 Task: Look for space in Guamúchil, Mexico from 2nd September, 2023 to 5th September, 2023 for 1 adult in price range Rs.5000 to Rs.10000. Place can be private room with 1  bedroom having 1 bed and 1 bathroom. Property type can be house, flat, guest house, hotel. Booking option can be shelf check-in. Required host language is English.
Action: Mouse moved to (510, 131)
Screenshot: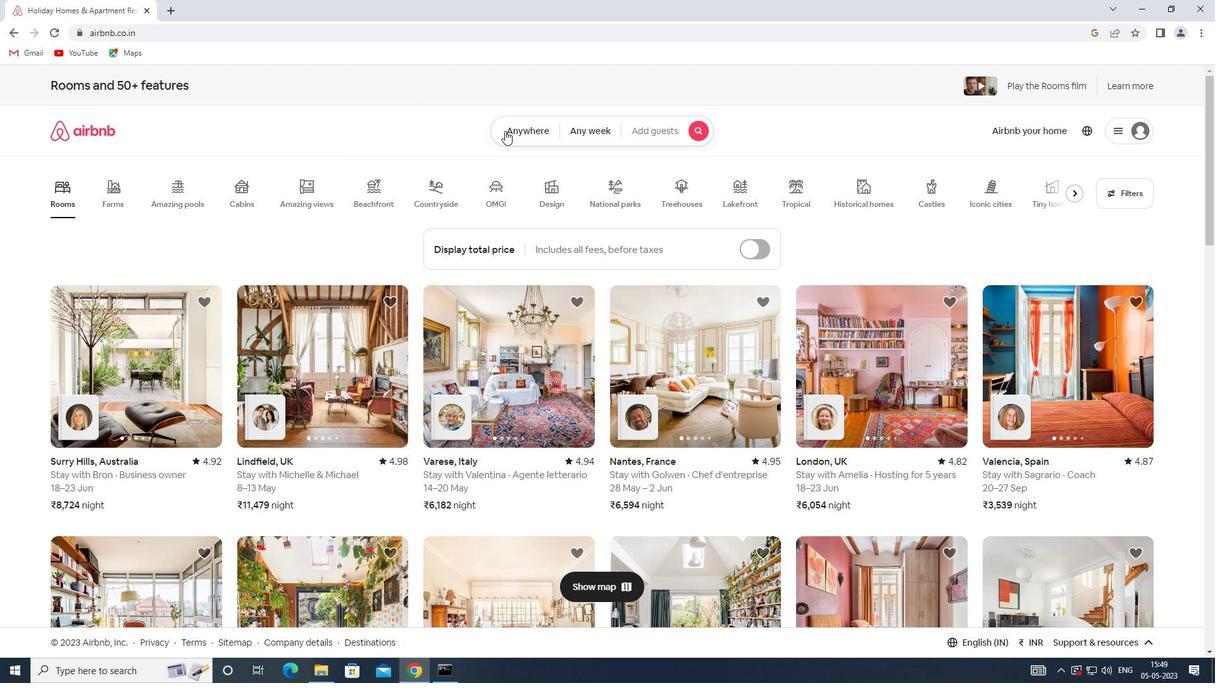 
Action: Mouse pressed left at (510, 131)
Screenshot: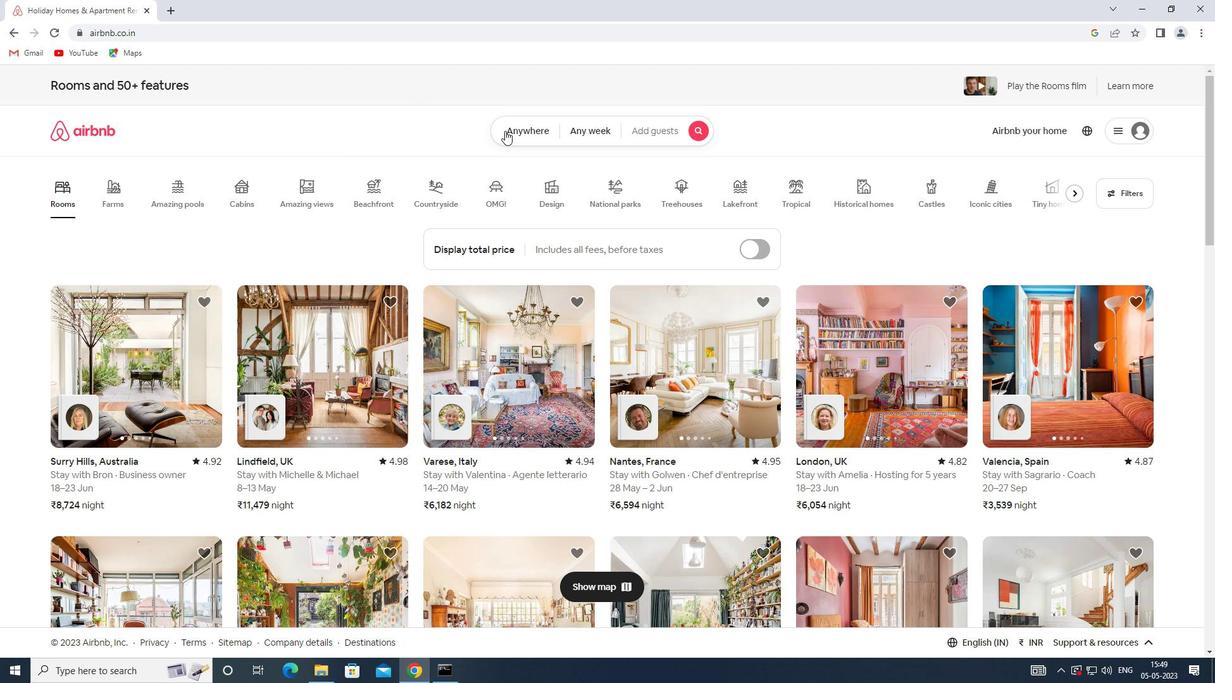 
Action: Mouse moved to (411, 177)
Screenshot: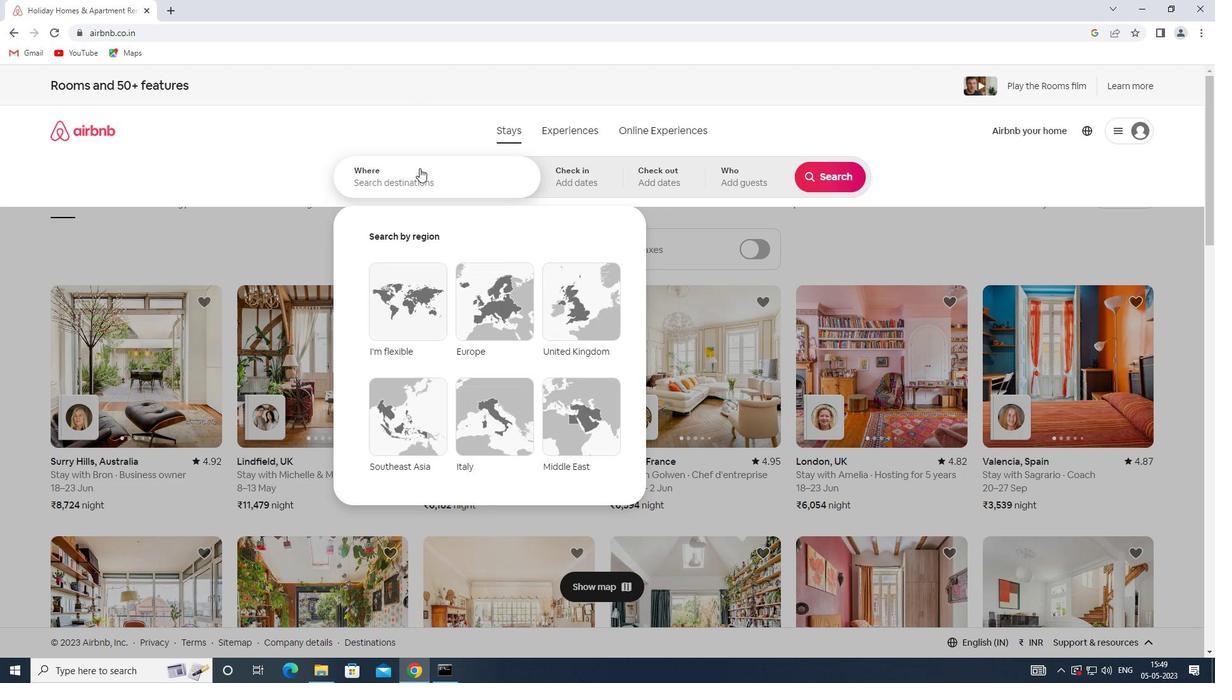 
Action: Mouse pressed left at (411, 177)
Screenshot: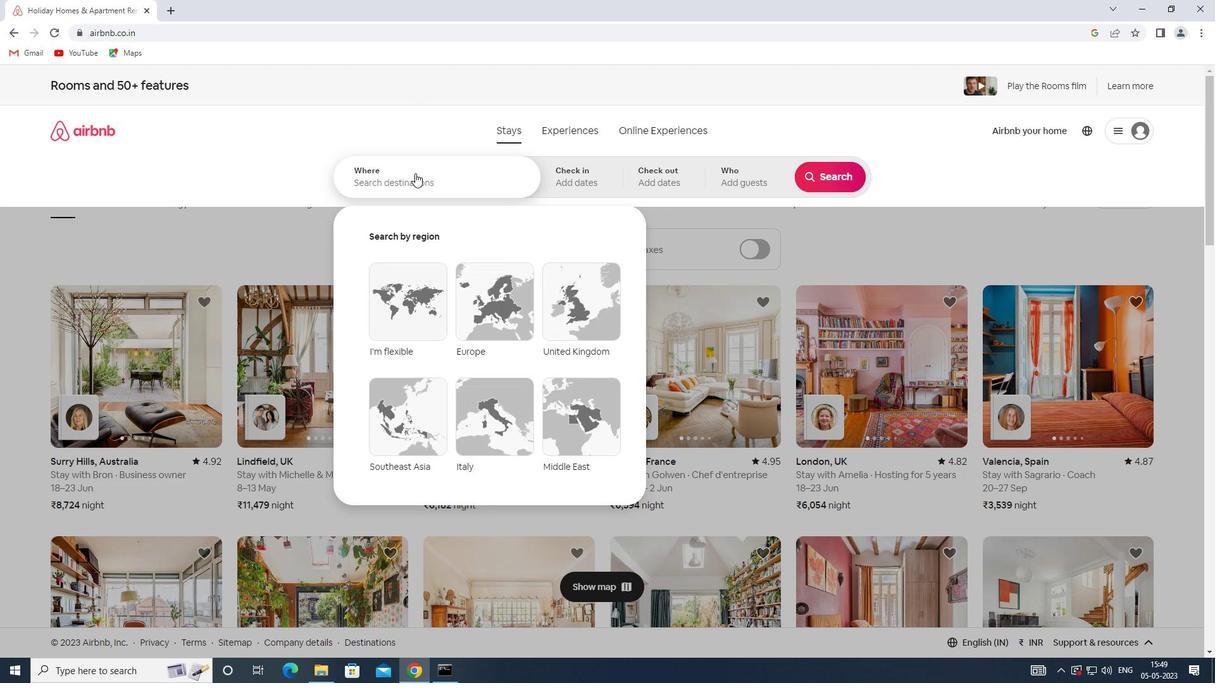 
Action: Key pressed <Key.shift><Key.shift><Key.shift><Key.shift><Key.shift><Key.shift><Key.shift><Key.shift><Key.shift><Key.shift><Key.shift><Key.shift><Key.shift><Key.shift><Key.shift><Key.shift>SPACE<Key.space>IN<Key.space><Key.shift><Key.shift><Key.shift><Key.shift><Key.shift><Key.shift><Key.shift><Key.shift><Key.shift><Key.shift><Key.shift><Key.shift><Key.shift><Key.shift><Key.shift><Key.shift><Key.shift><Key.shift><Key.shift><Key.shift><Key.shift>GUAMUCHIL,<Key.shift>MEXICO
Screenshot: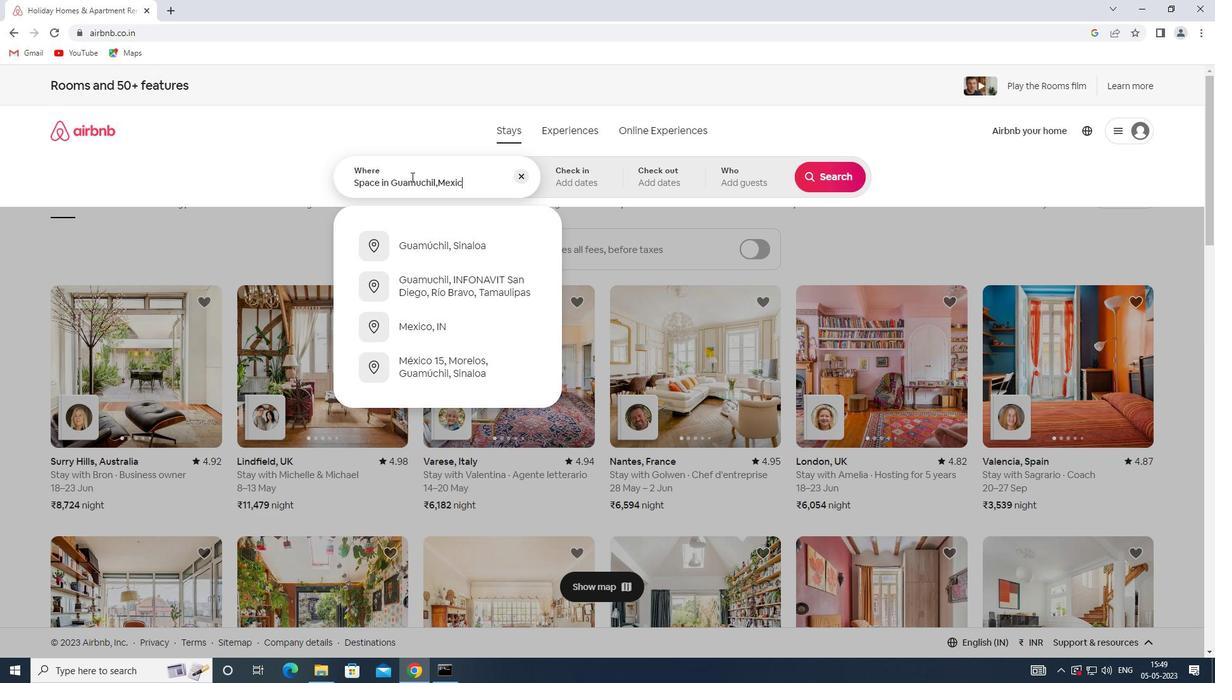 
Action: Mouse moved to (584, 177)
Screenshot: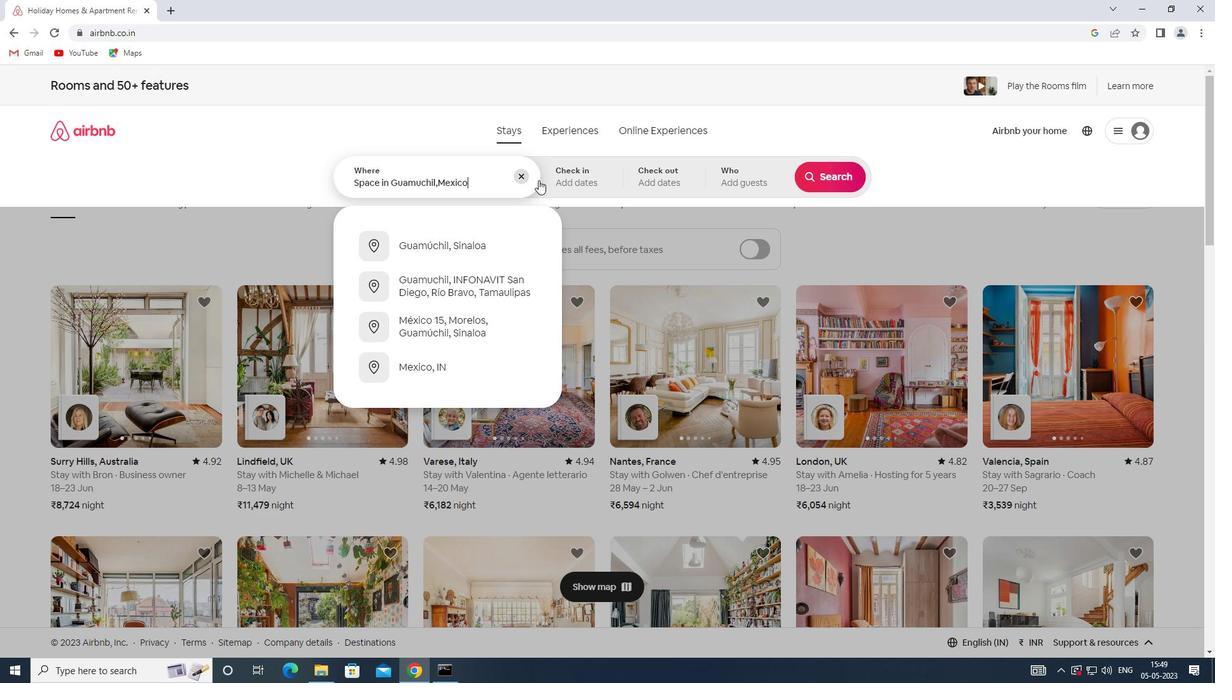 
Action: Mouse pressed left at (584, 177)
Screenshot: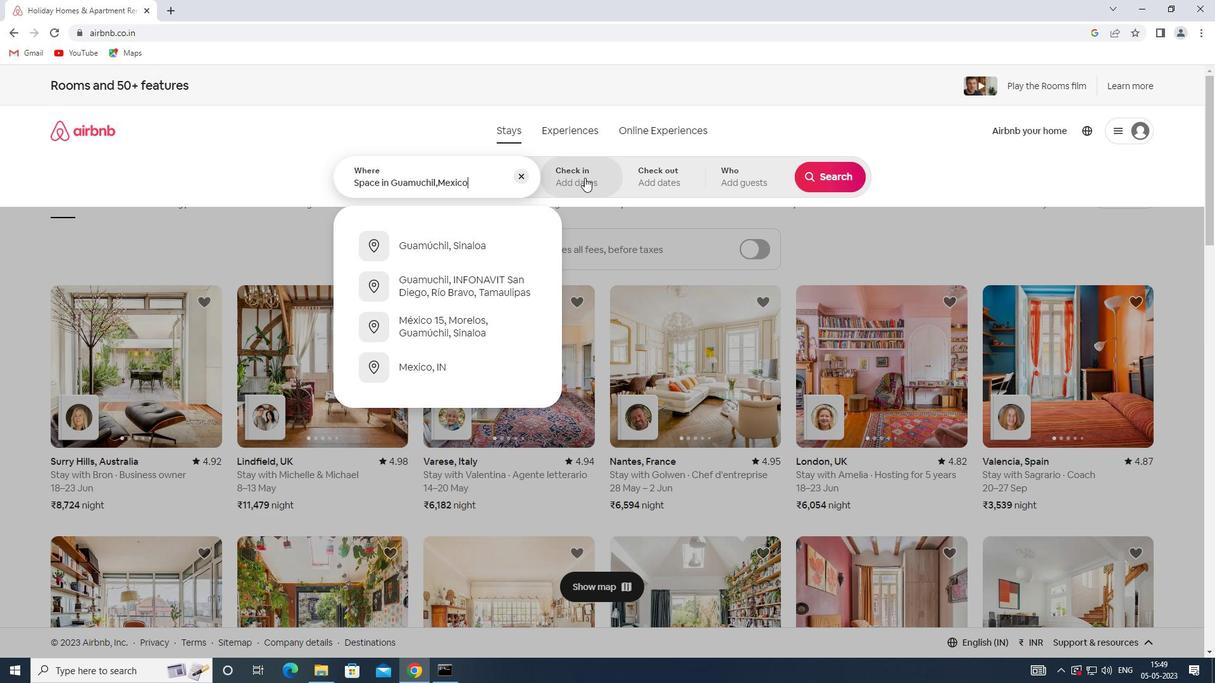 
Action: Mouse moved to (820, 279)
Screenshot: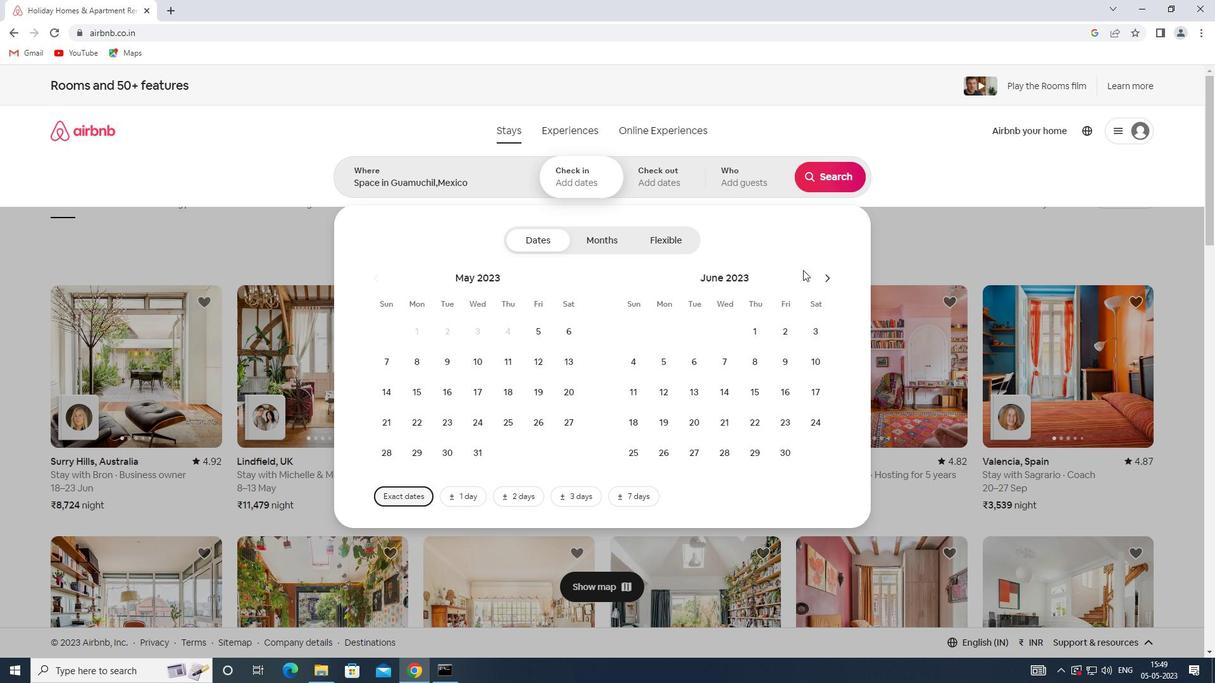 
Action: Mouse pressed left at (820, 279)
Screenshot: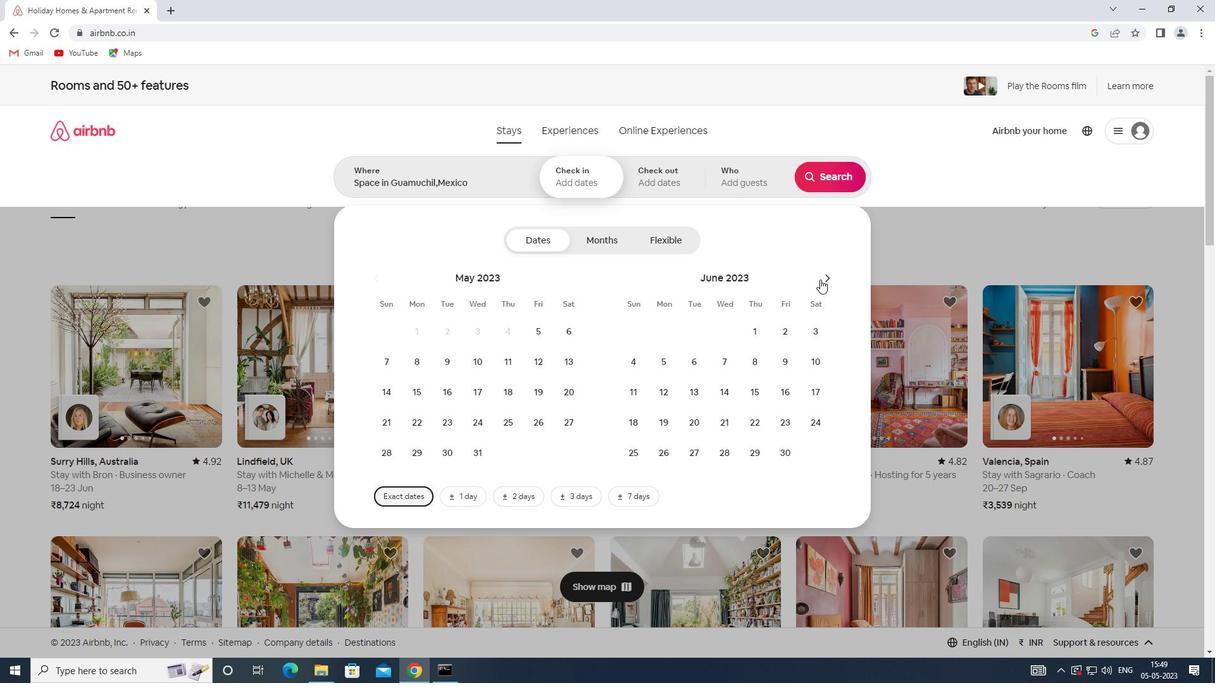 
Action: Mouse moved to (821, 279)
Screenshot: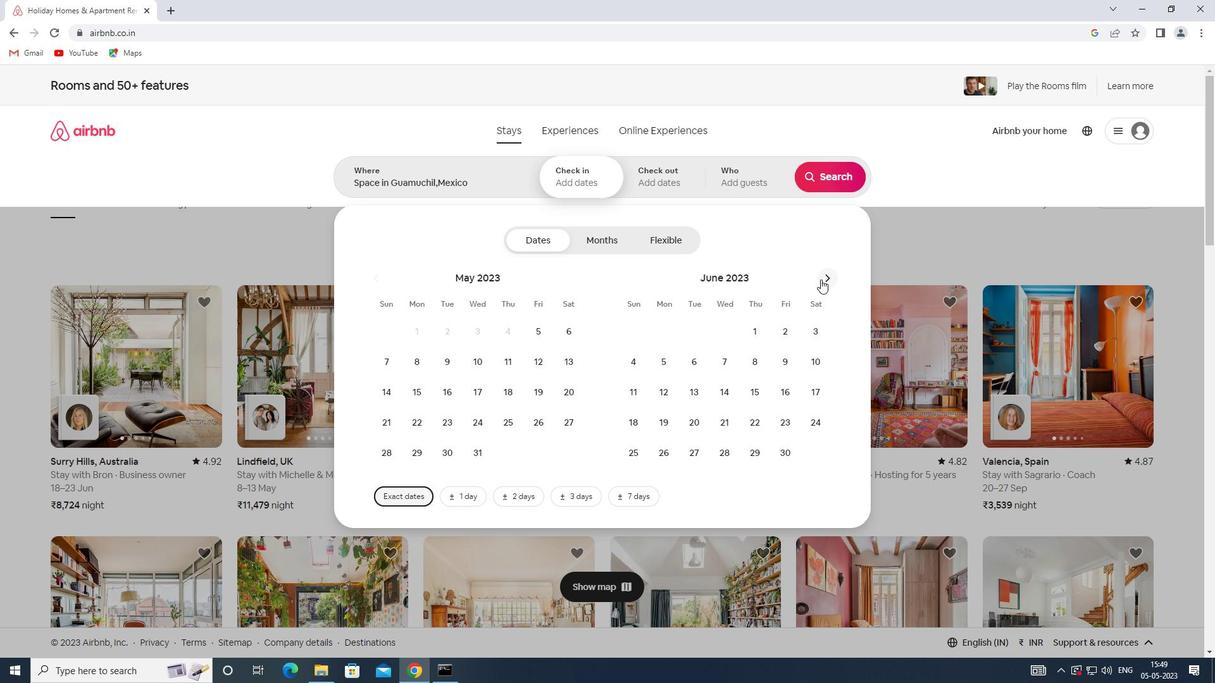 
Action: Mouse pressed left at (821, 279)
Screenshot: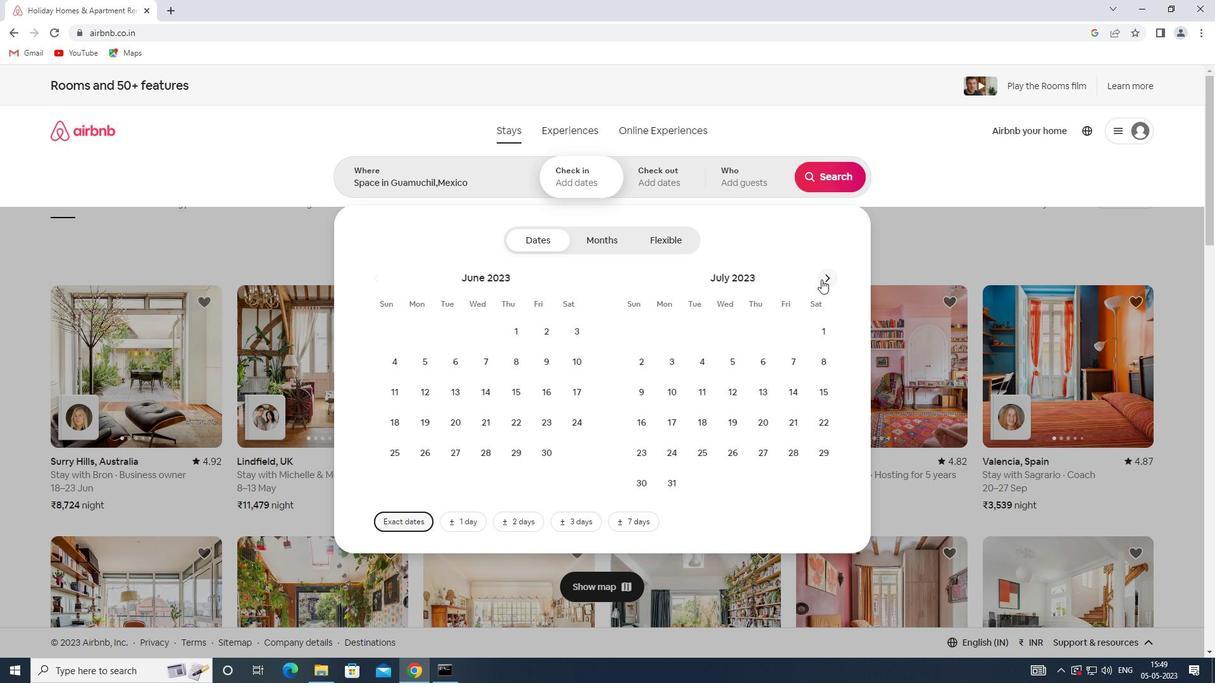 
Action: Mouse pressed left at (821, 279)
Screenshot: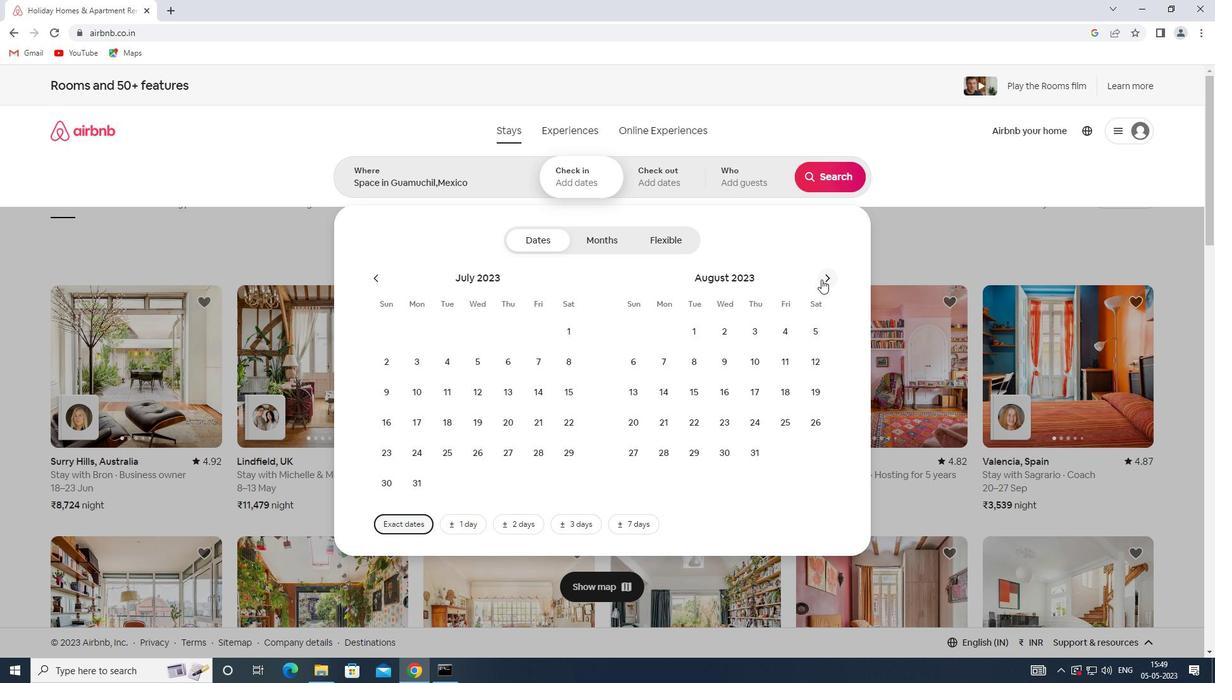 
Action: Mouse moved to (816, 329)
Screenshot: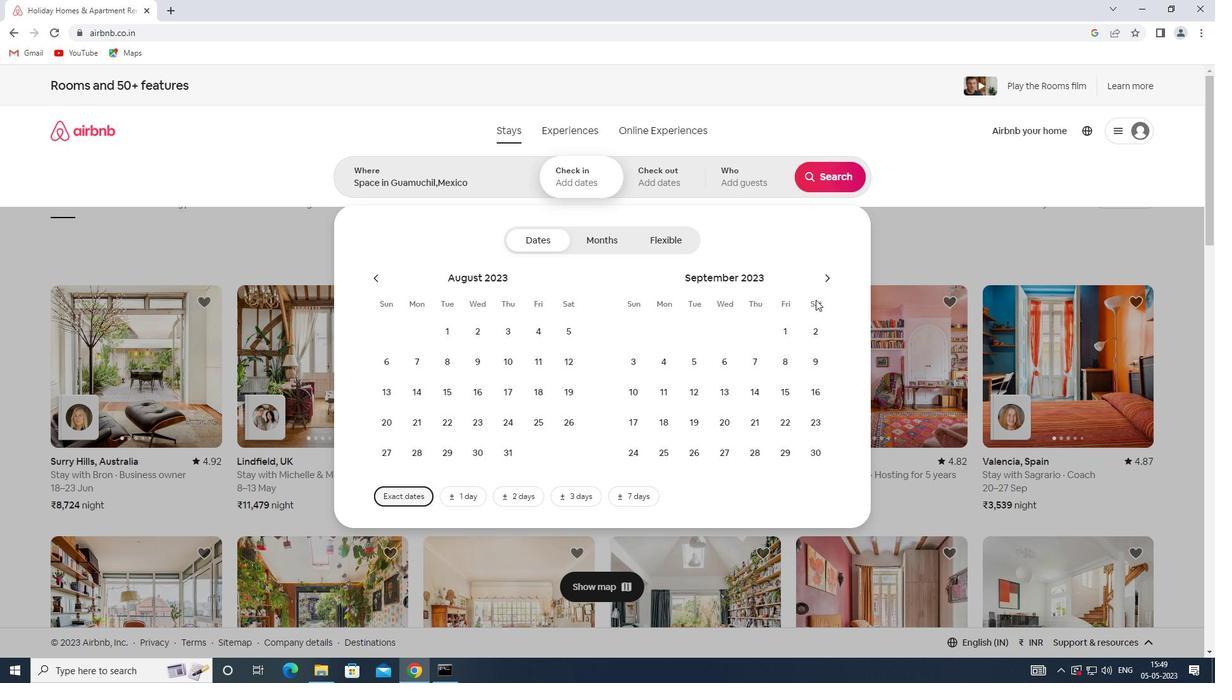
Action: Mouse pressed left at (816, 329)
Screenshot: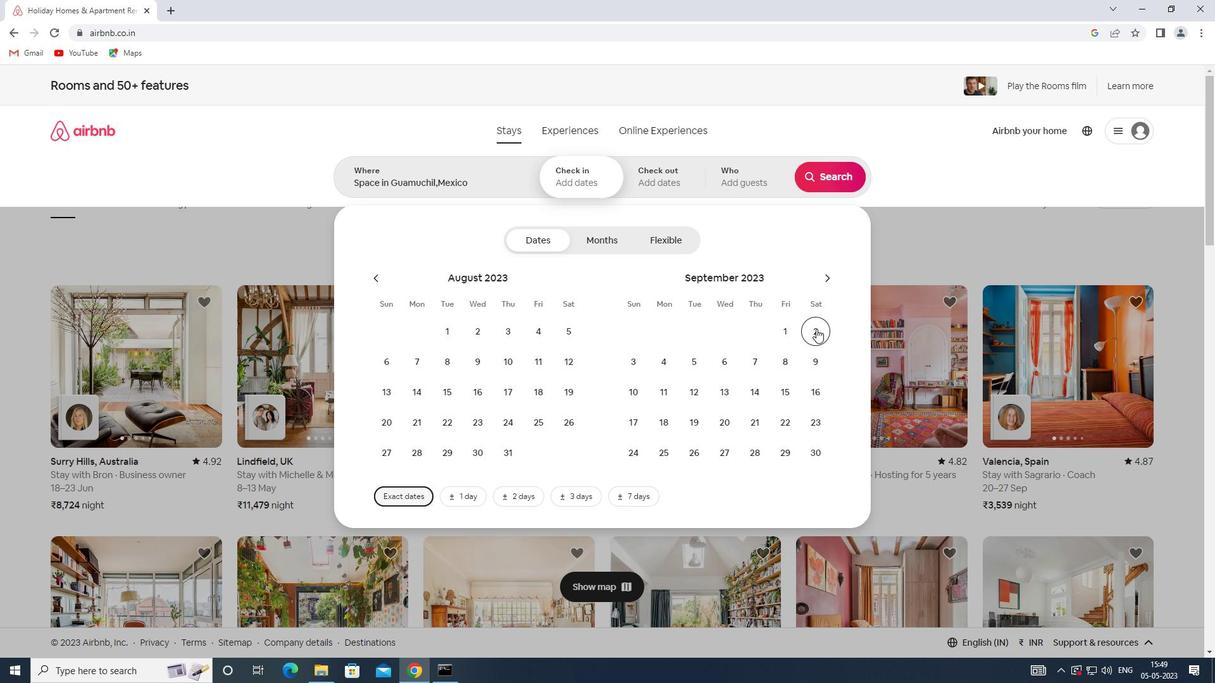 
Action: Mouse moved to (692, 364)
Screenshot: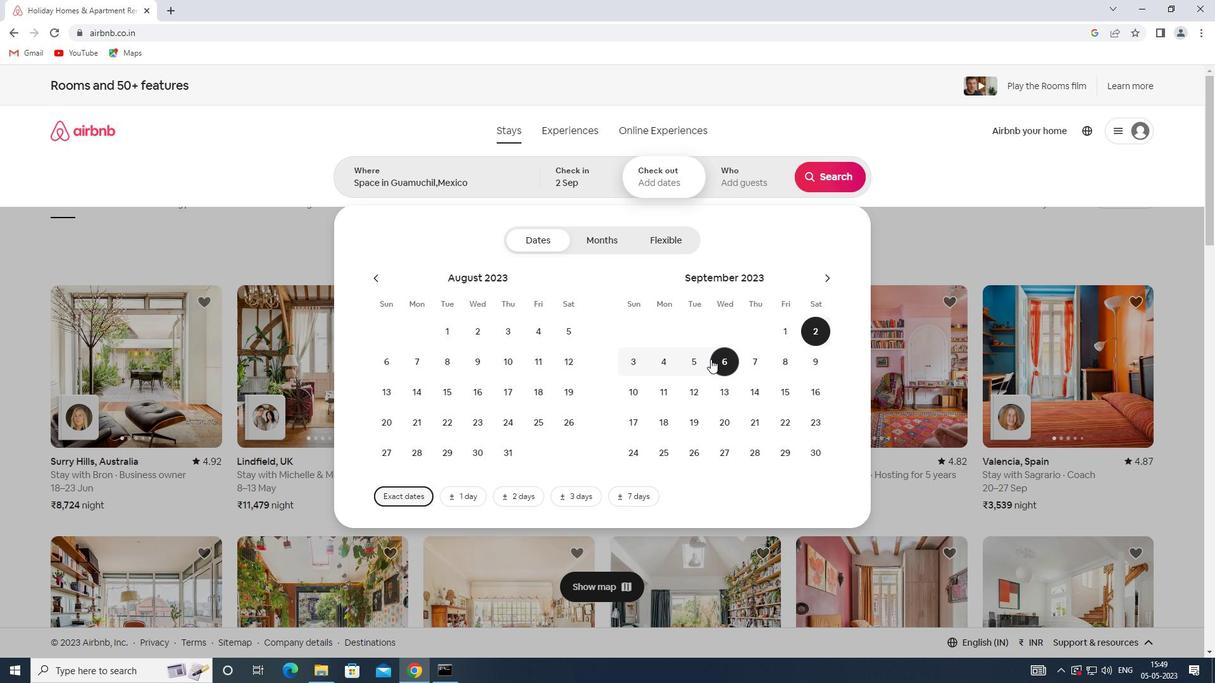 
Action: Mouse pressed left at (692, 364)
Screenshot: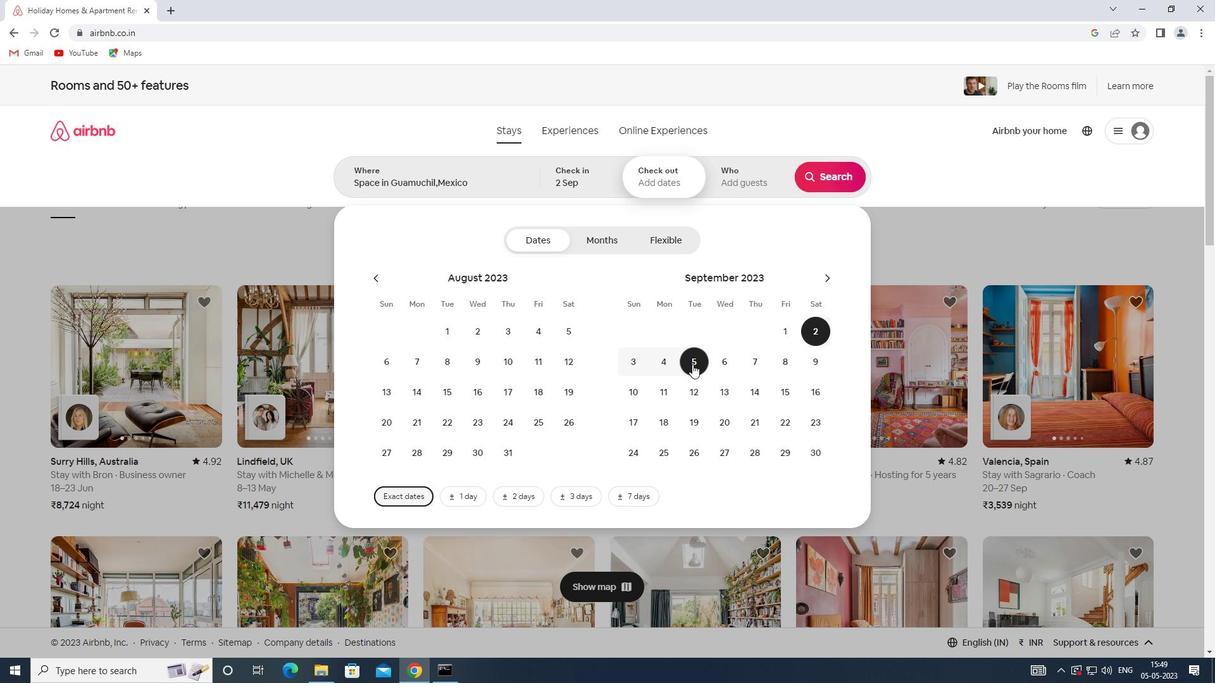 
Action: Mouse moved to (742, 157)
Screenshot: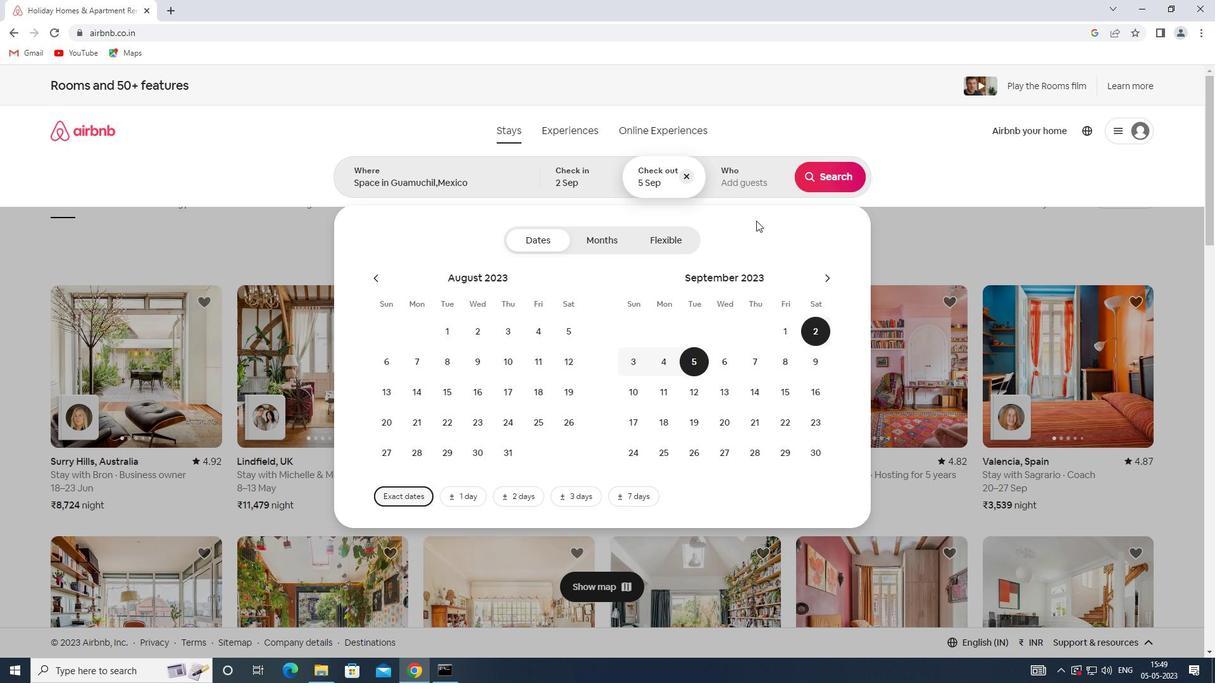 
Action: Mouse pressed left at (742, 157)
Screenshot: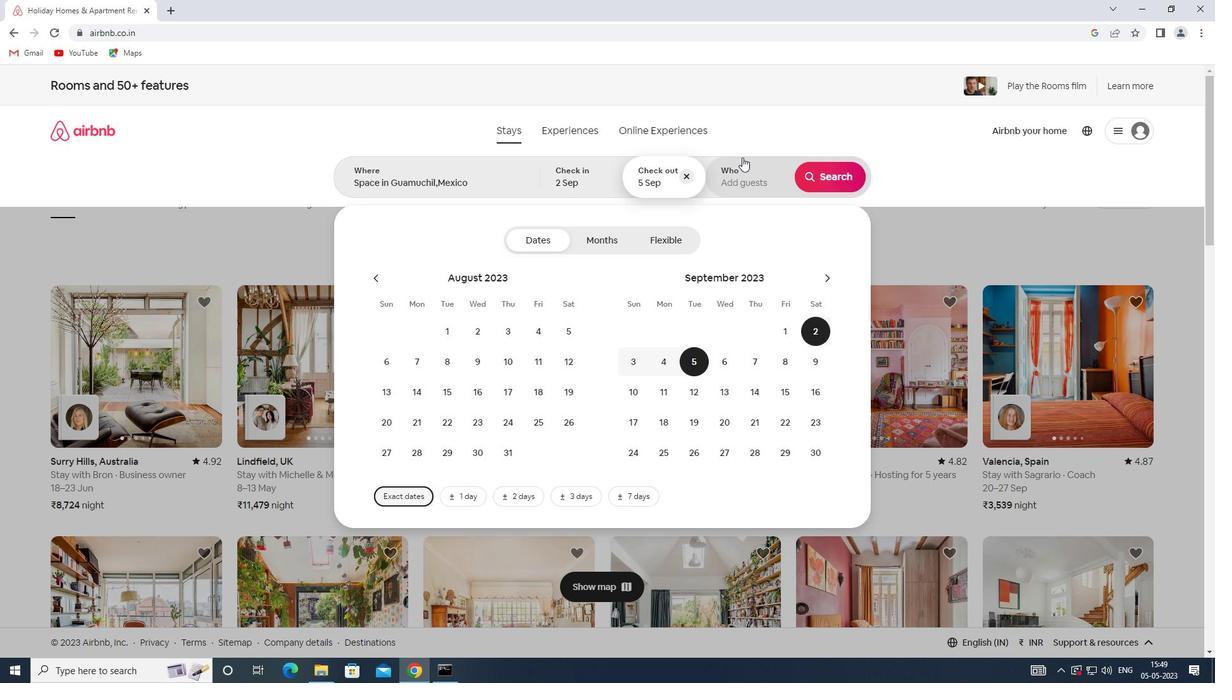 
Action: Mouse moved to (841, 247)
Screenshot: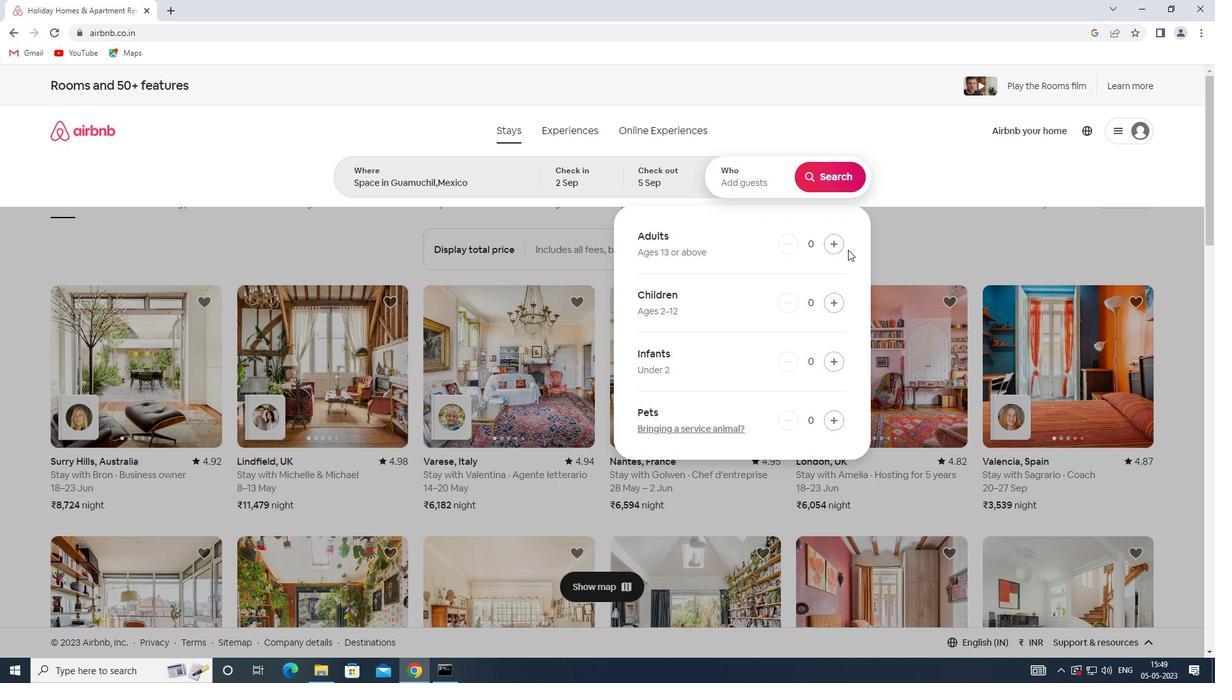 
Action: Mouse pressed left at (841, 247)
Screenshot: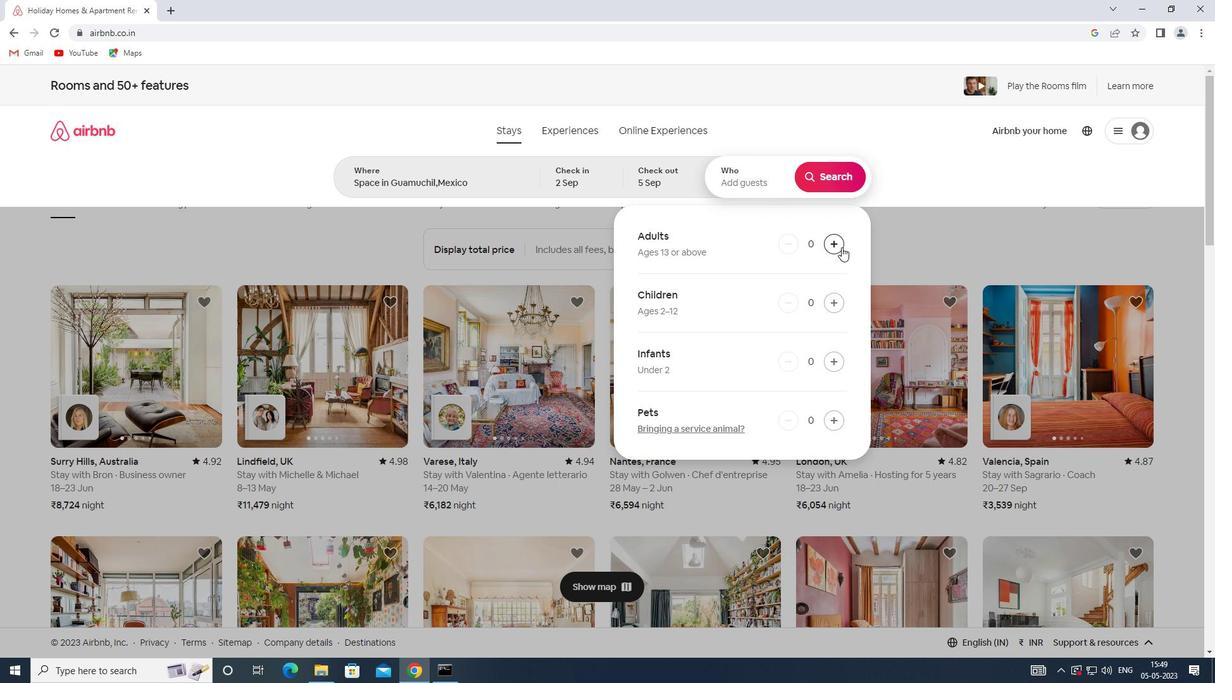 
Action: Mouse moved to (832, 174)
Screenshot: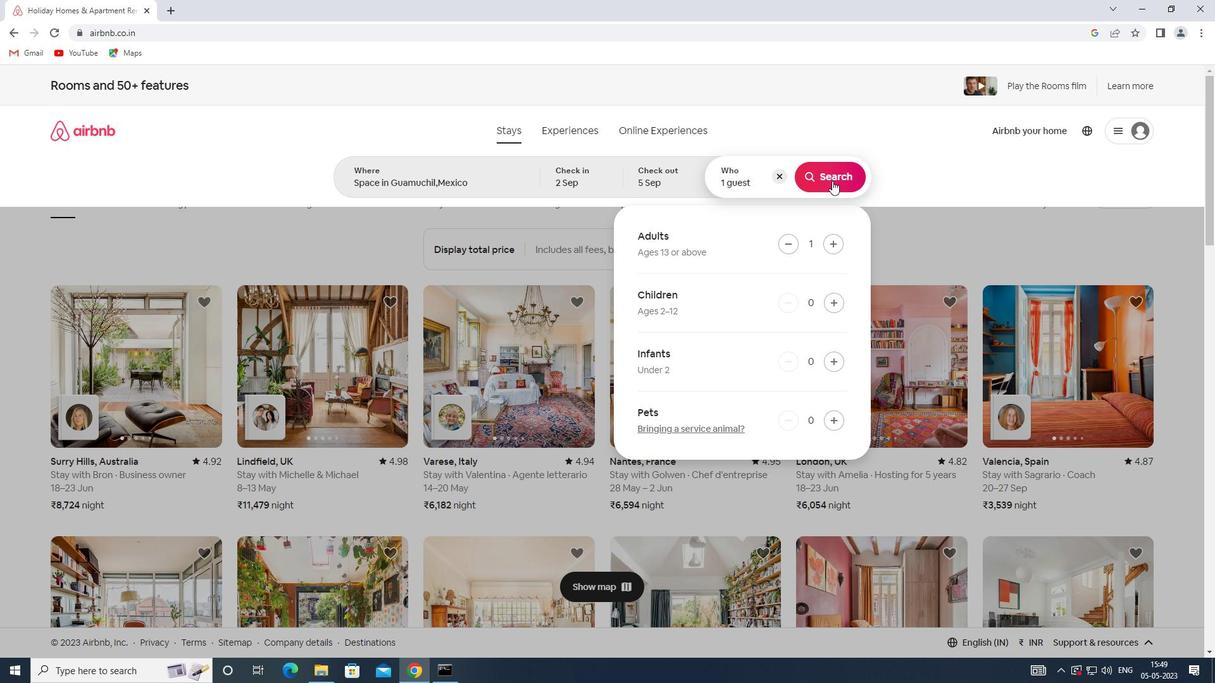 
Action: Mouse pressed left at (832, 174)
Screenshot: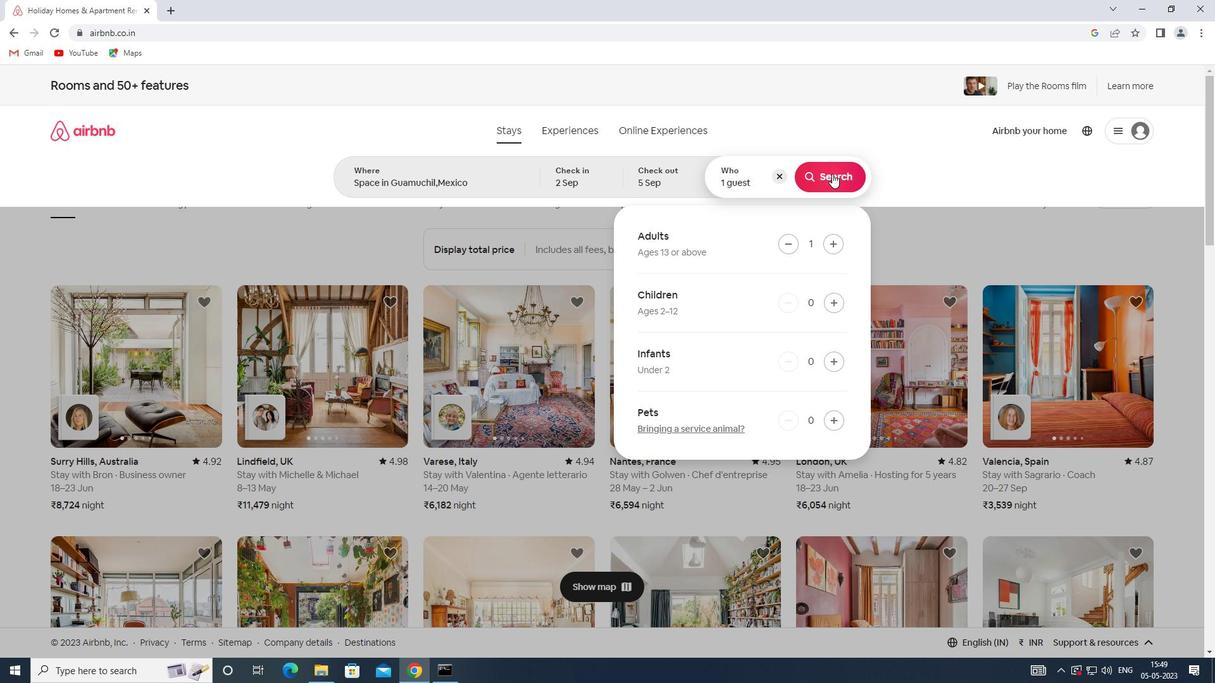 
Action: Mouse moved to (1153, 138)
Screenshot: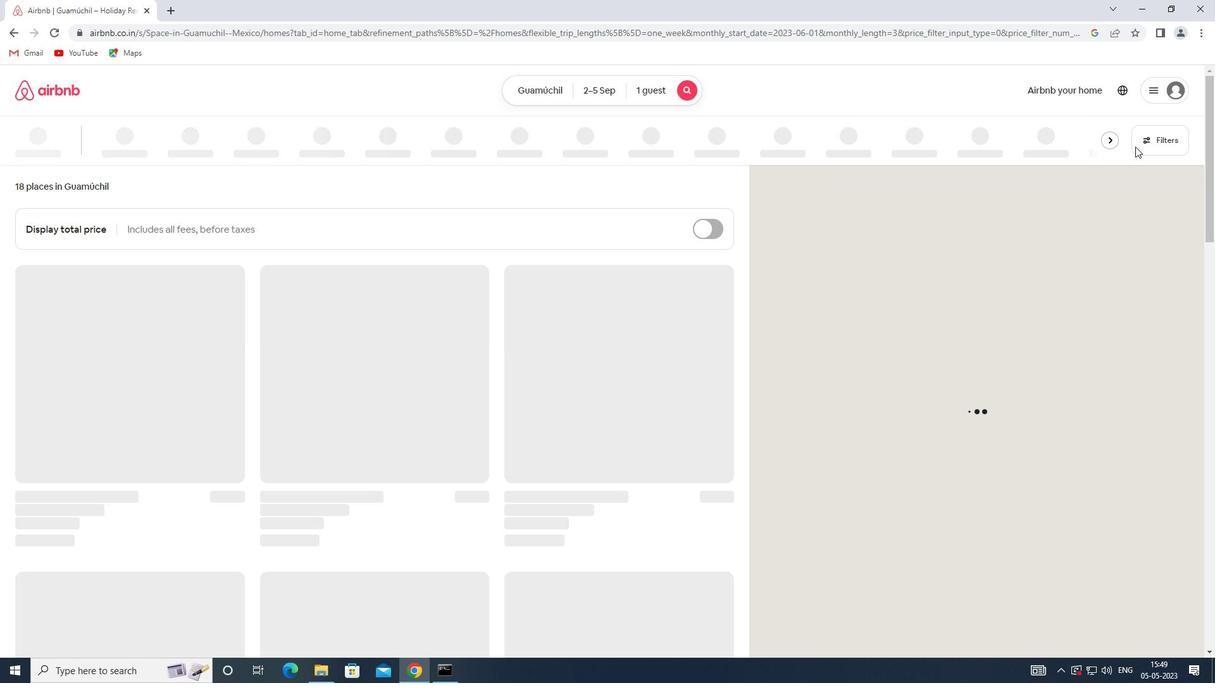 
Action: Mouse pressed left at (1153, 138)
Screenshot: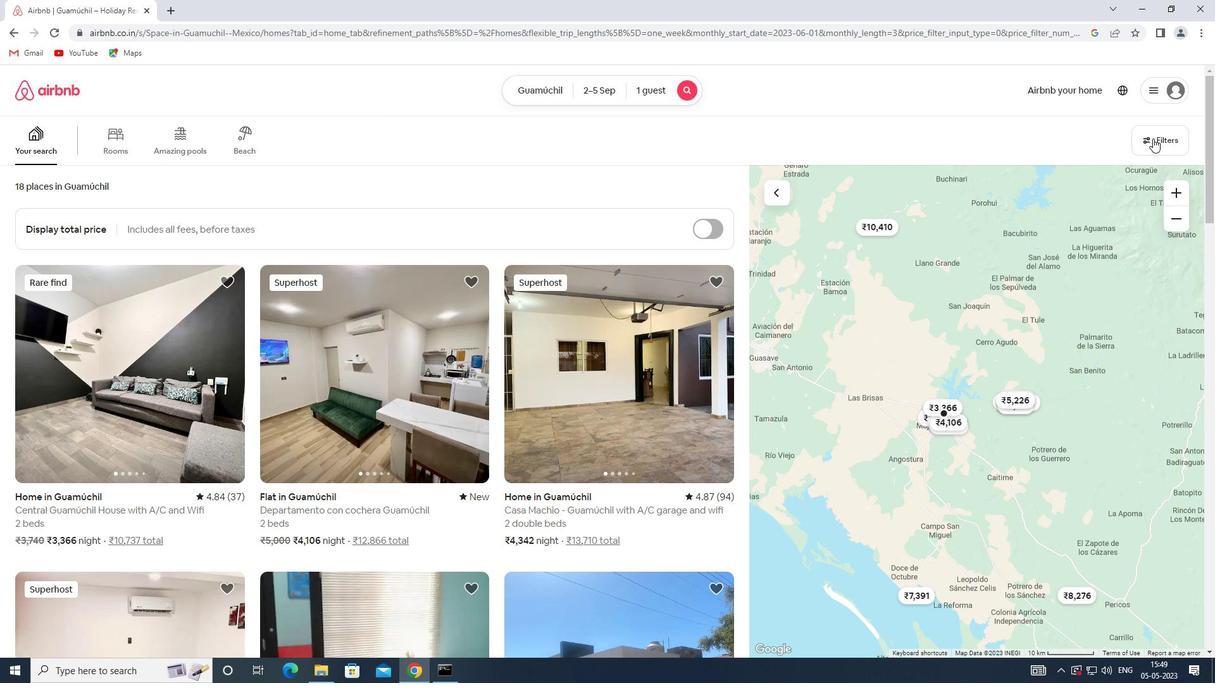 
Action: Mouse moved to (452, 450)
Screenshot: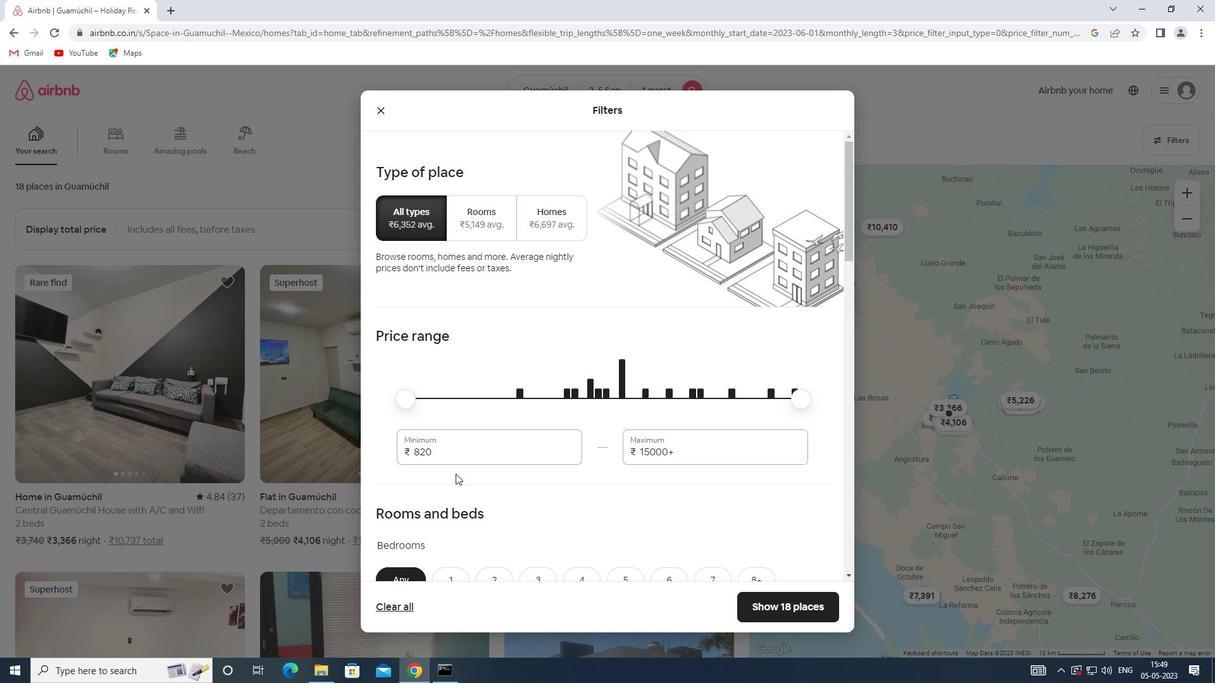 
Action: Mouse pressed left at (452, 450)
Screenshot: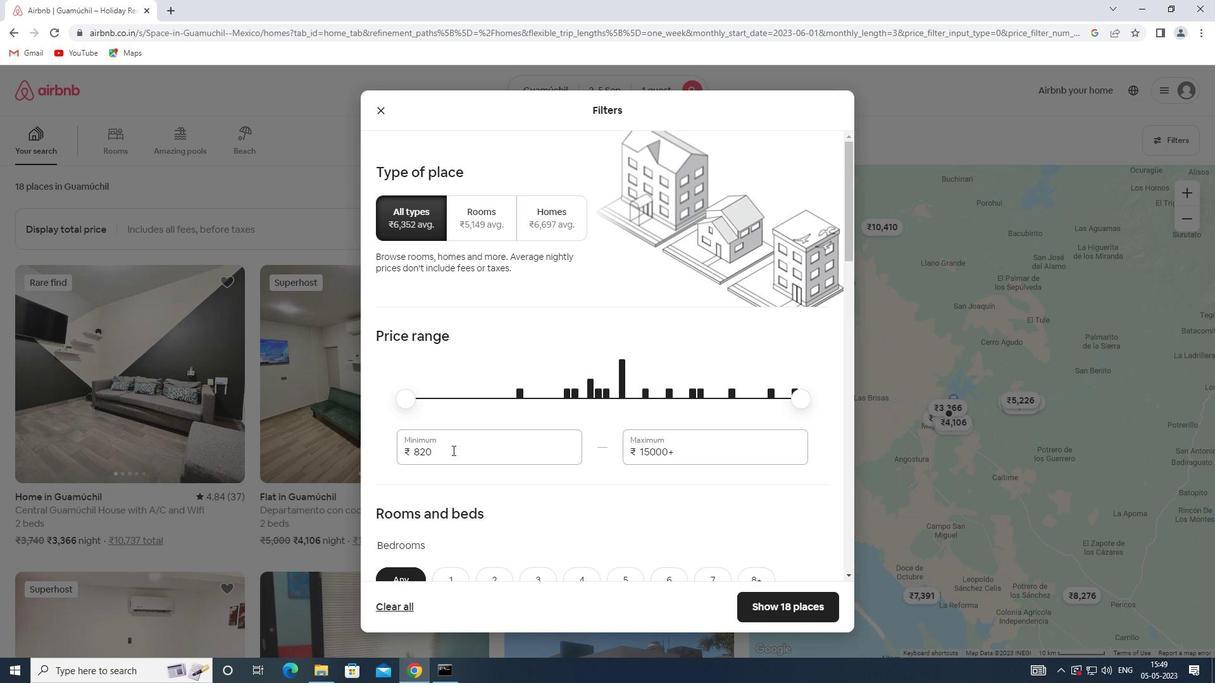 
Action: Mouse moved to (389, 456)
Screenshot: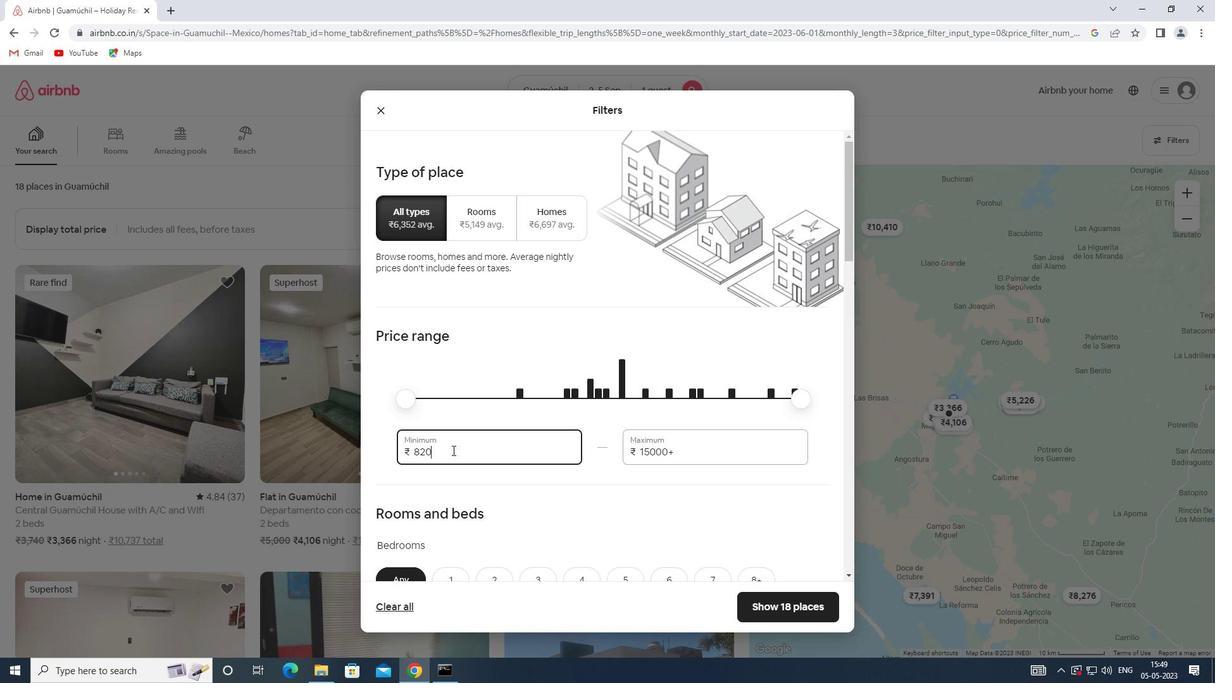 
Action: Key pressed 5000
Screenshot: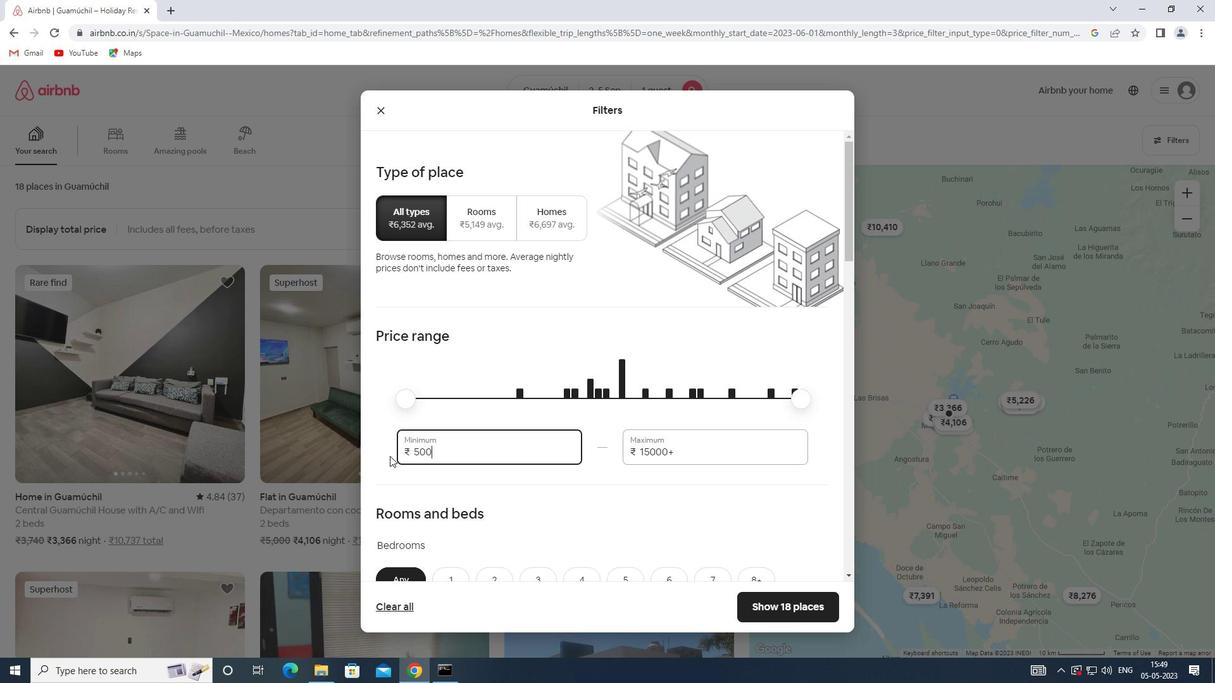 
Action: Mouse moved to (681, 453)
Screenshot: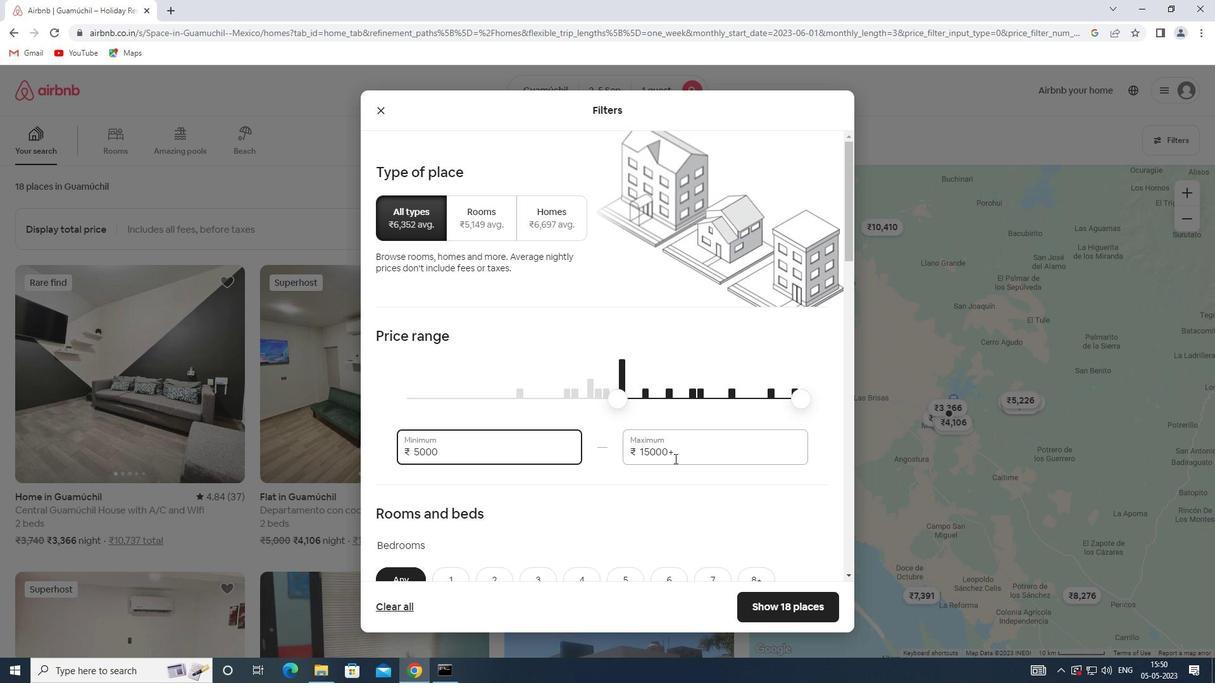 
Action: Mouse pressed left at (681, 453)
Screenshot: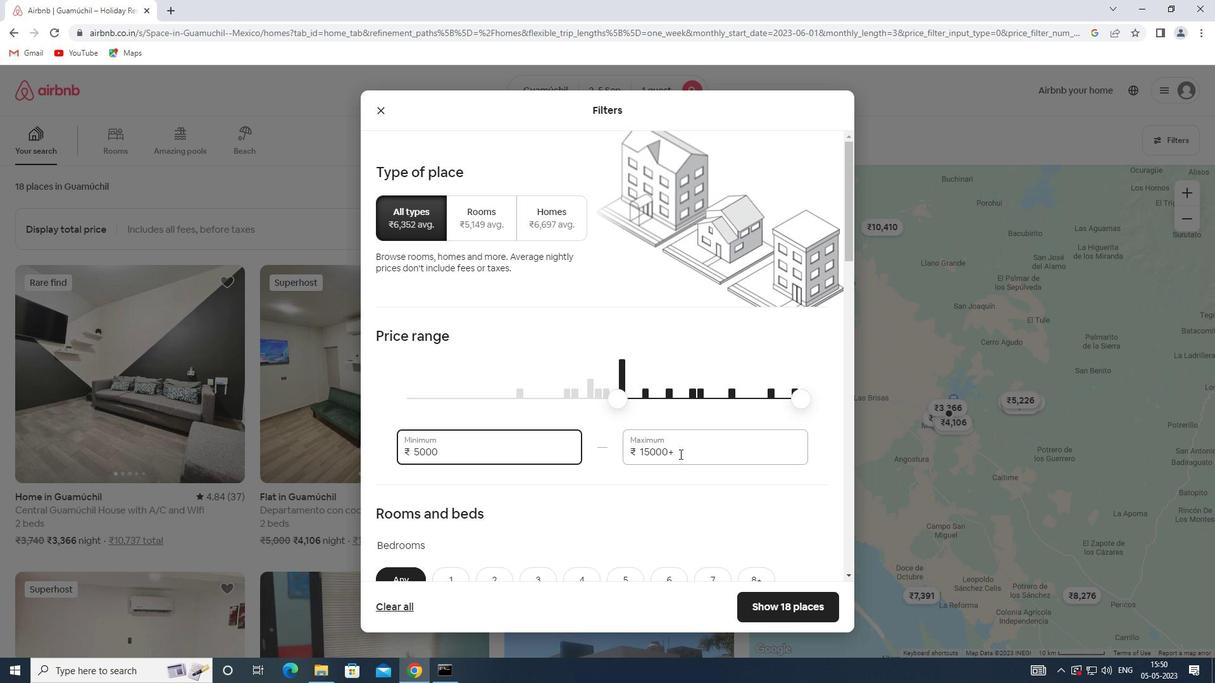 
Action: Mouse moved to (607, 459)
Screenshot: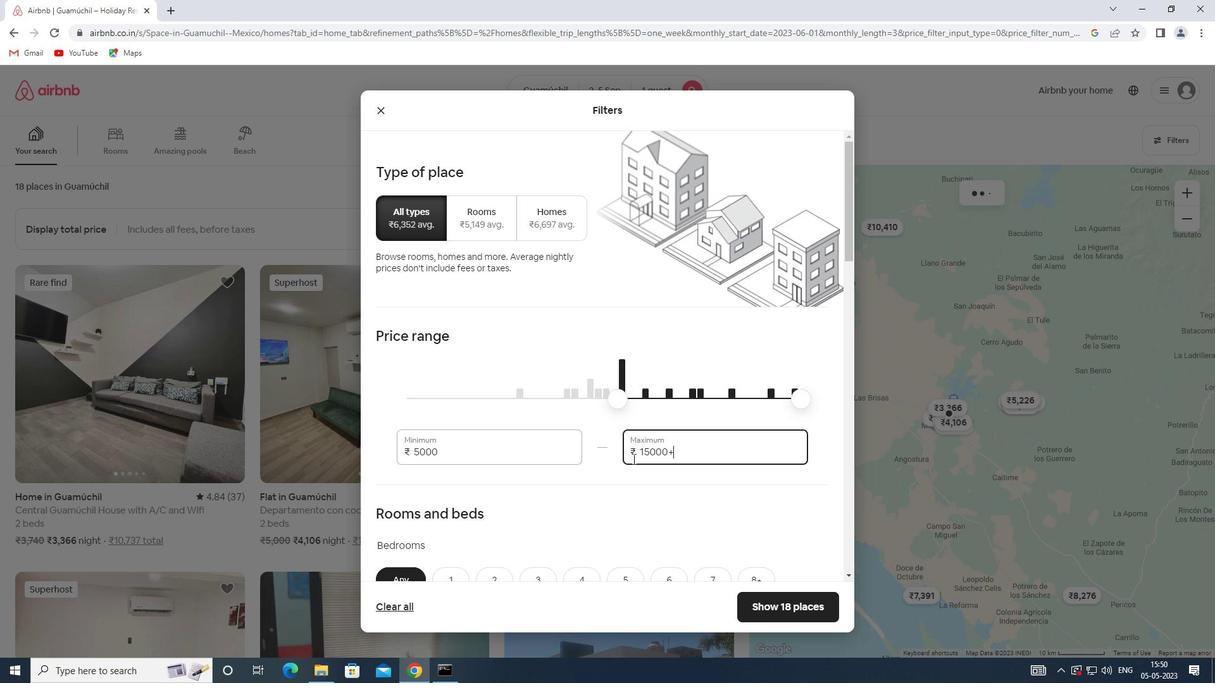 
Action: Key pressed 10000
Screenshot: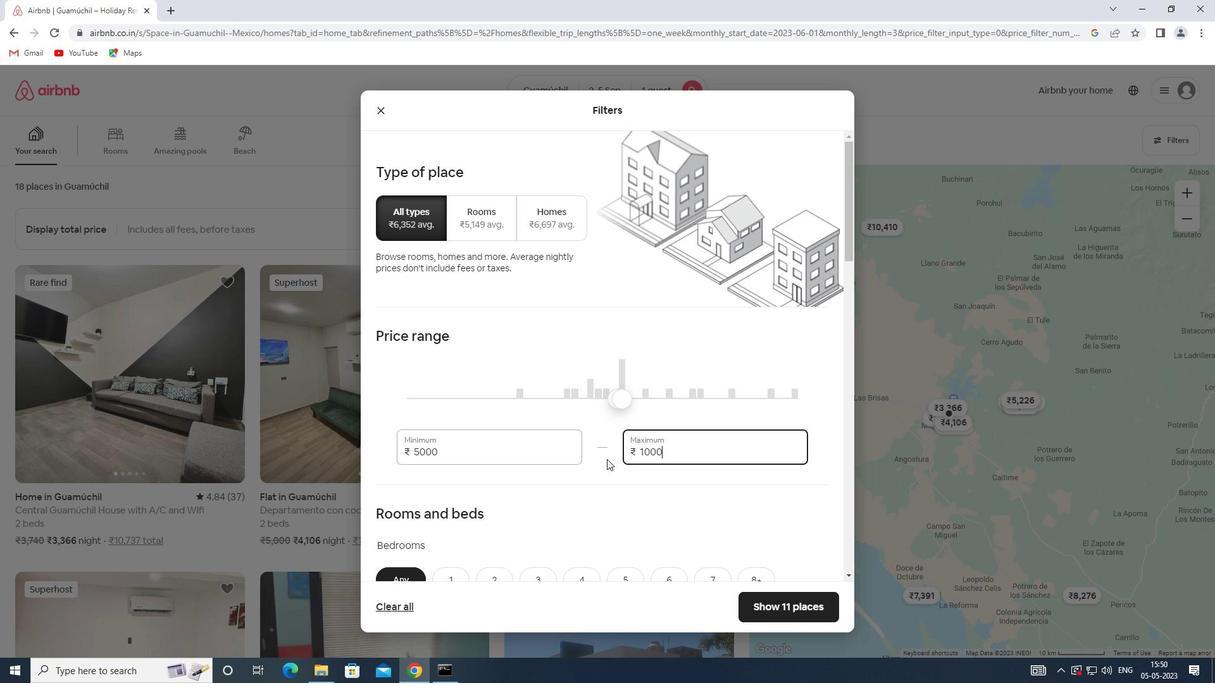 
Action: Mouse moved to (551, 462)
Screenshot: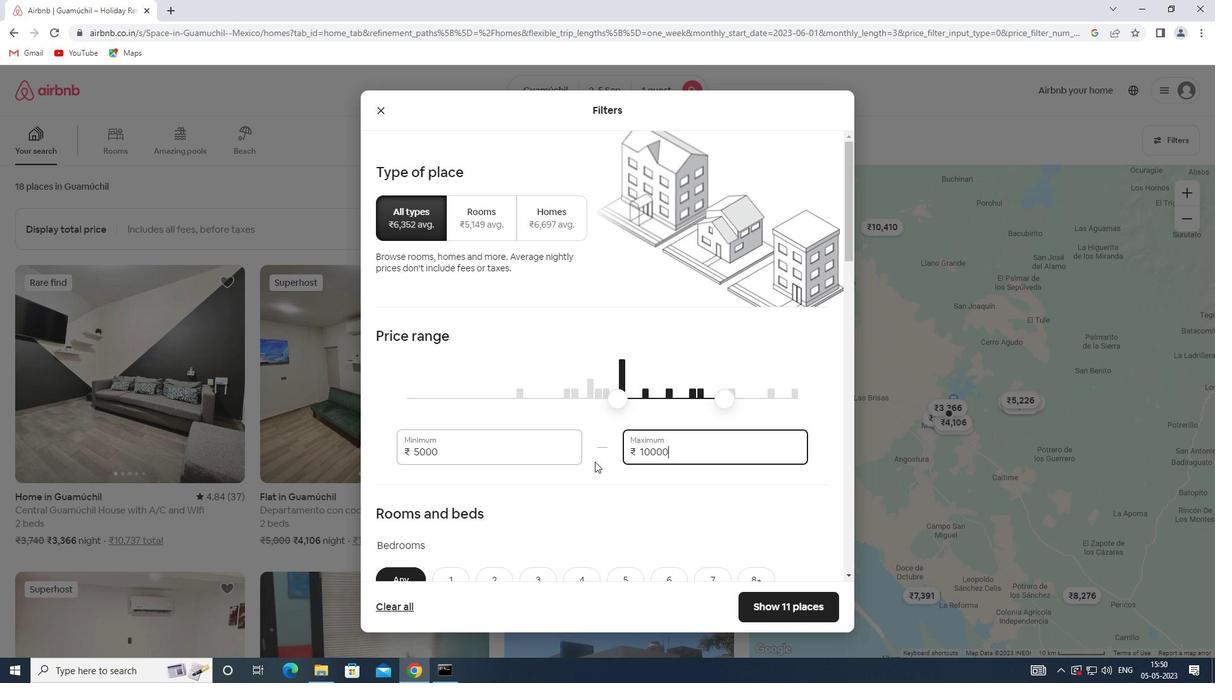 
Action: Mouse scrolled (551, 461) with delta (0, 0)
Screenshot: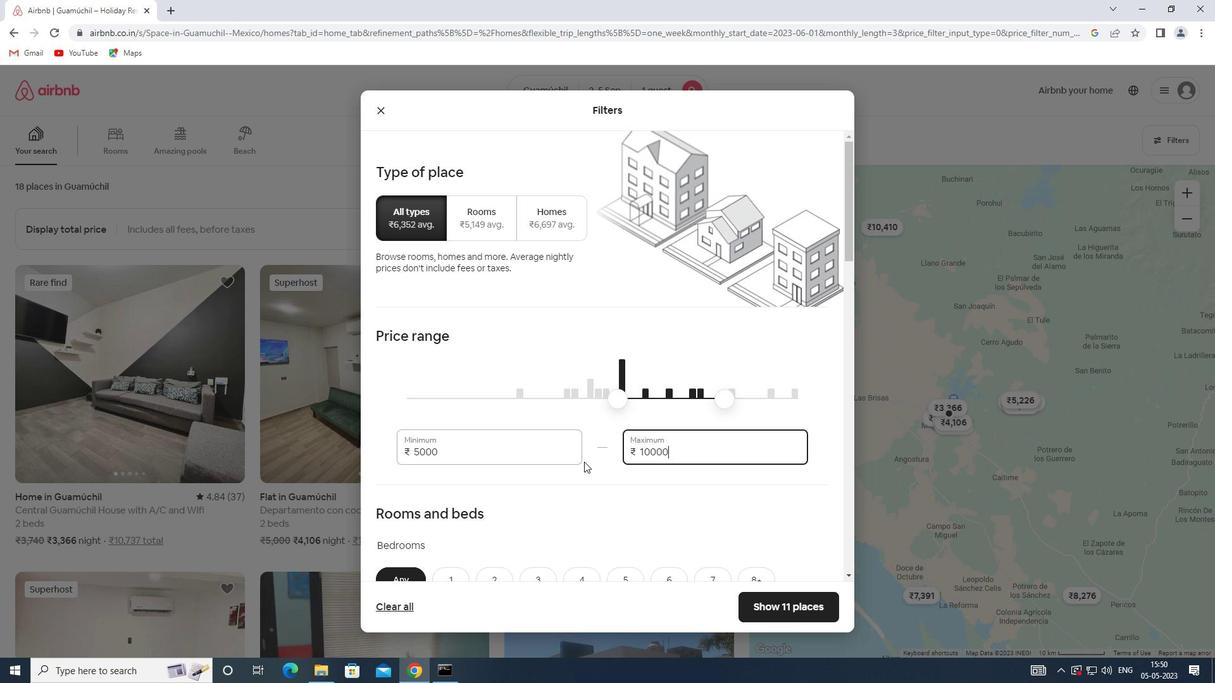 
Action: Mouse scrolled (551, 461) with delta (0, 0)
Screenshot: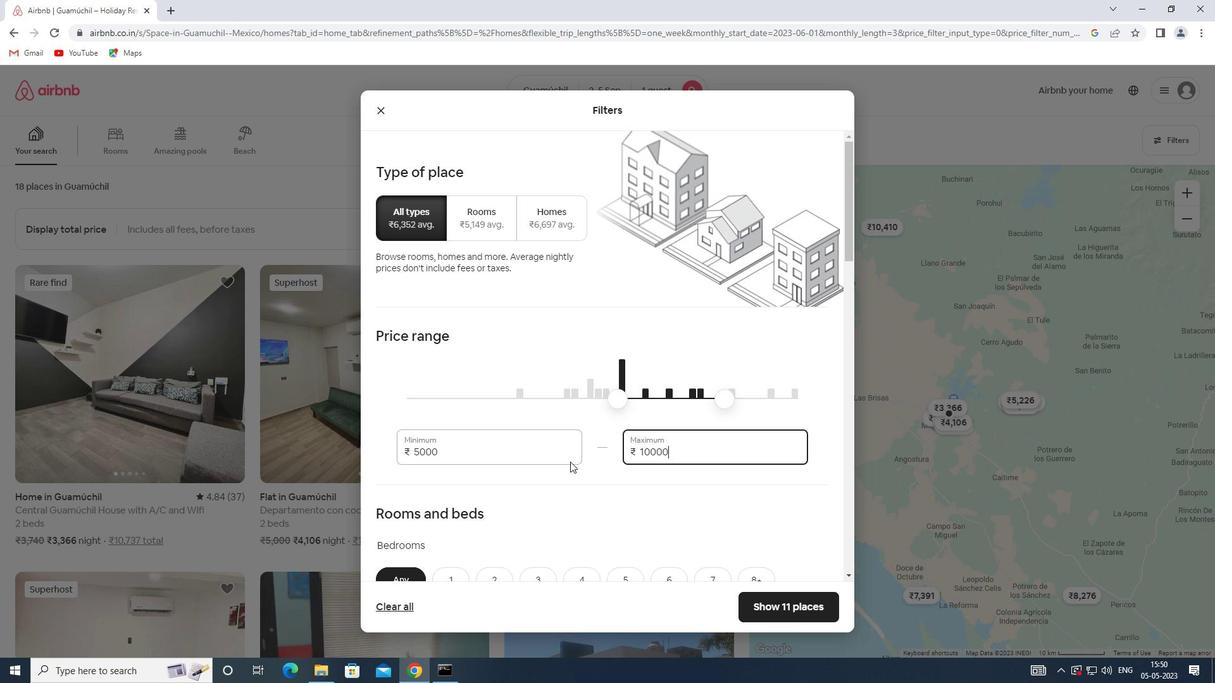 
Action: Mouse scrolled (551, 461) with delta (0, 0)
Screenshot: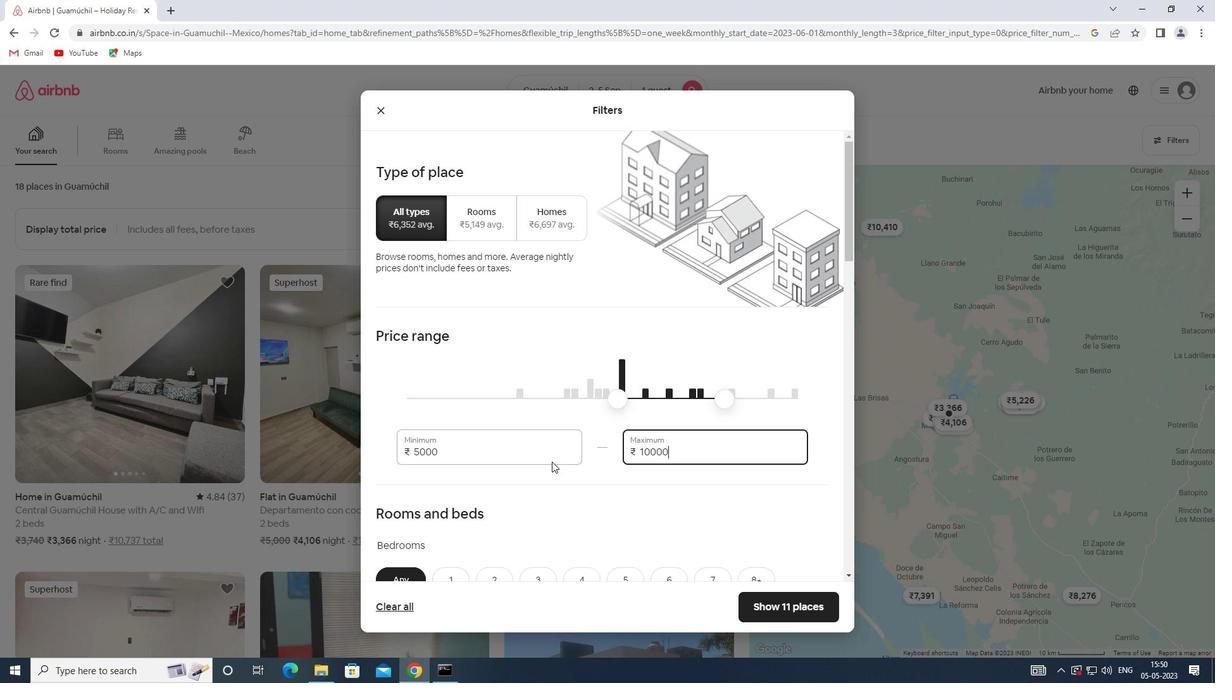 
Action: Mouse moved to (456, 394)
Screenshot: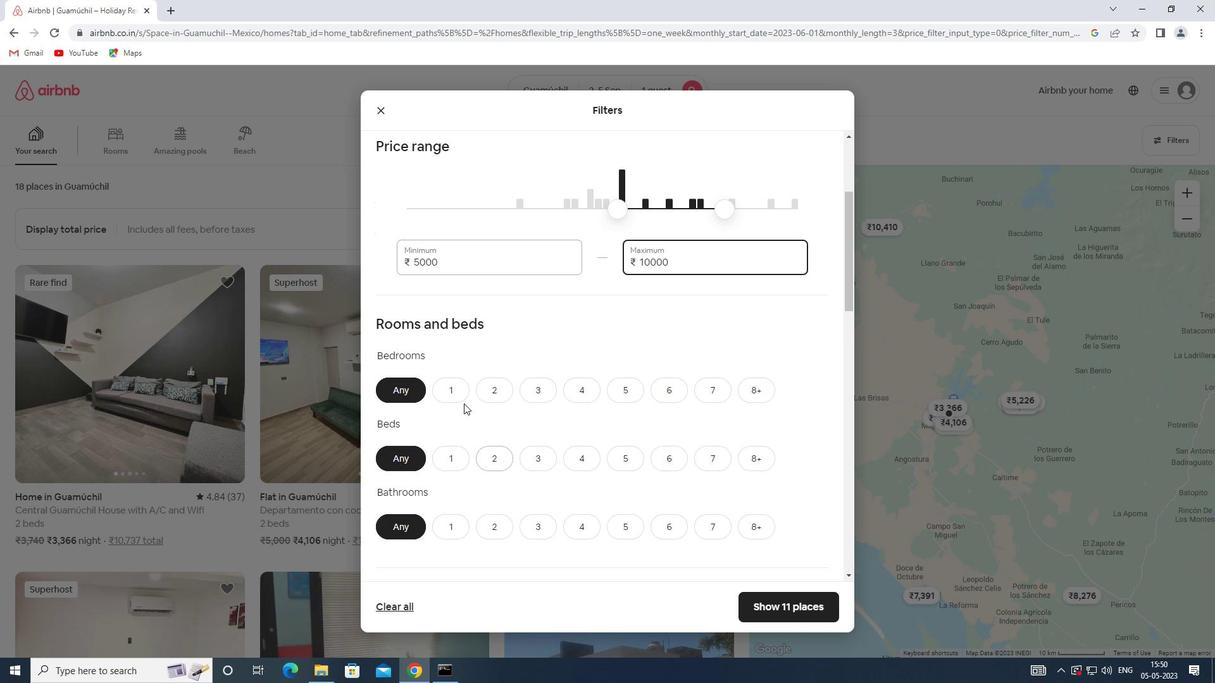 
Action: Mouse pressed left at (456, 394)
Screenshot: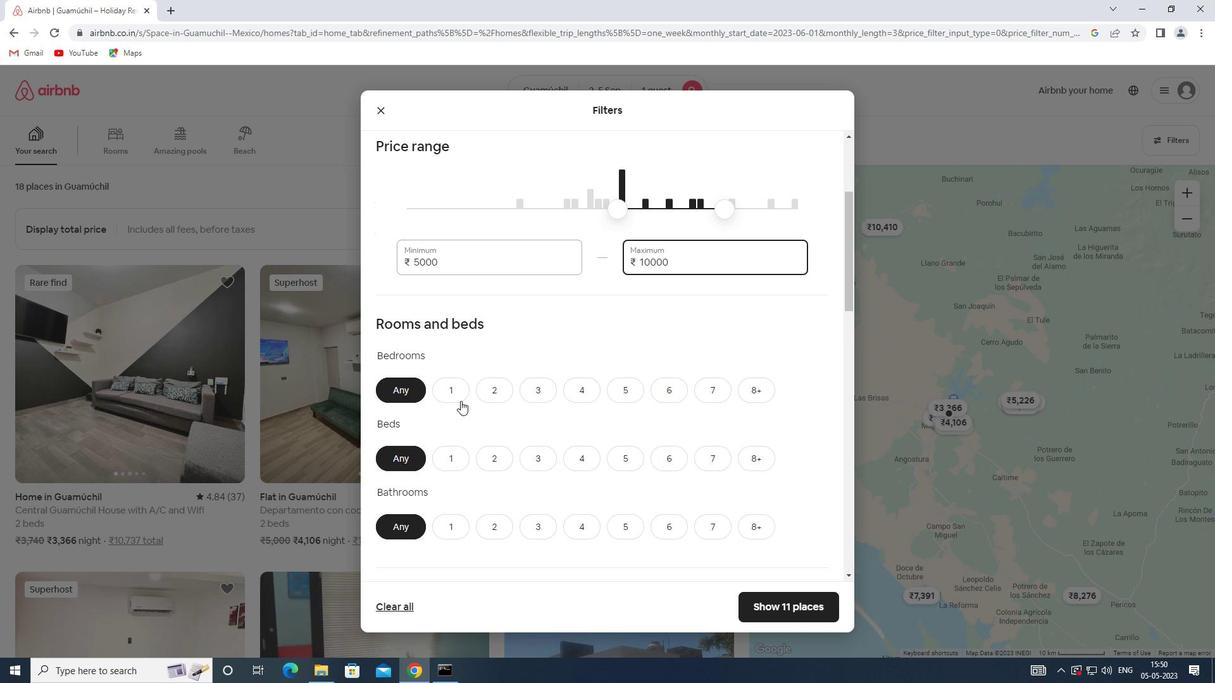 
Action: Mouse moved to (450, 463)
Screenshot: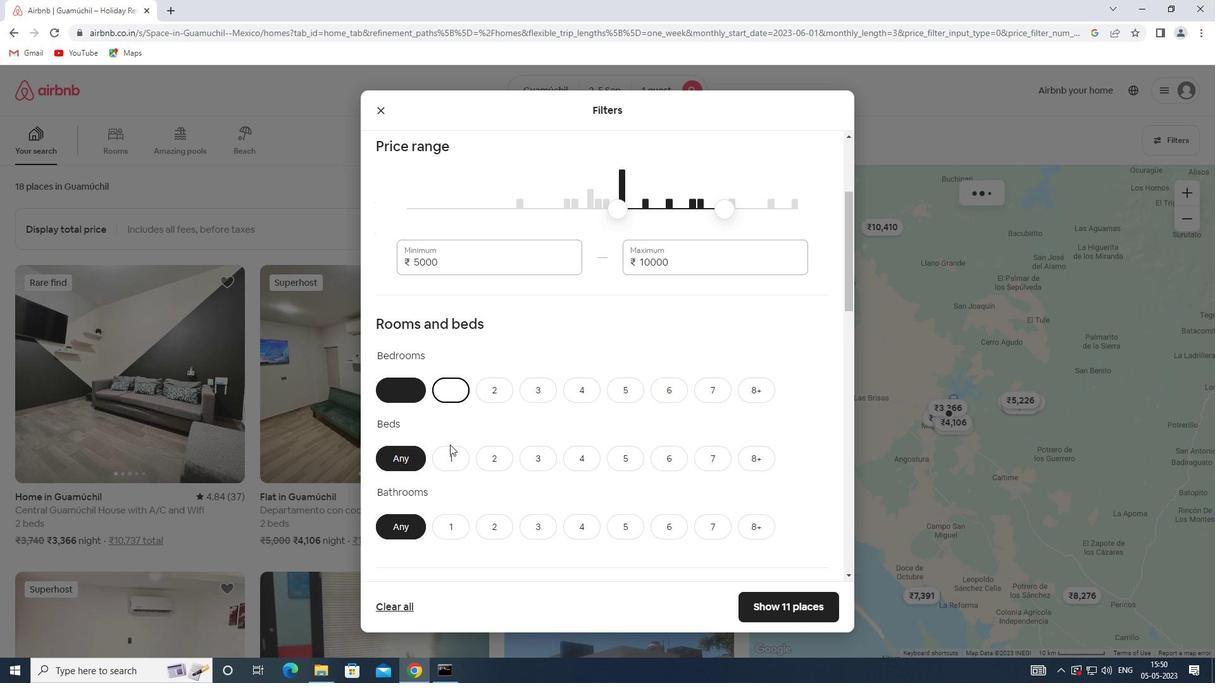 
Action: Mouse pressed left at (450, 463)
Screenshot: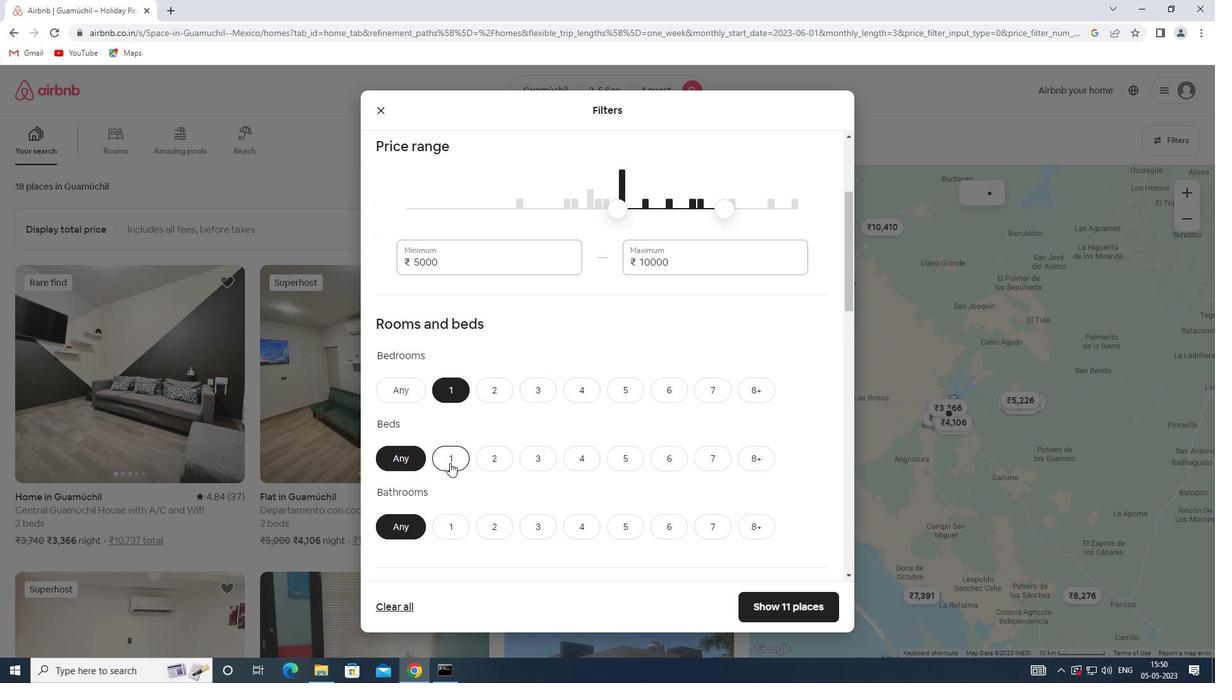 
Action: Mouse moved to (448, 533)
Screenshot: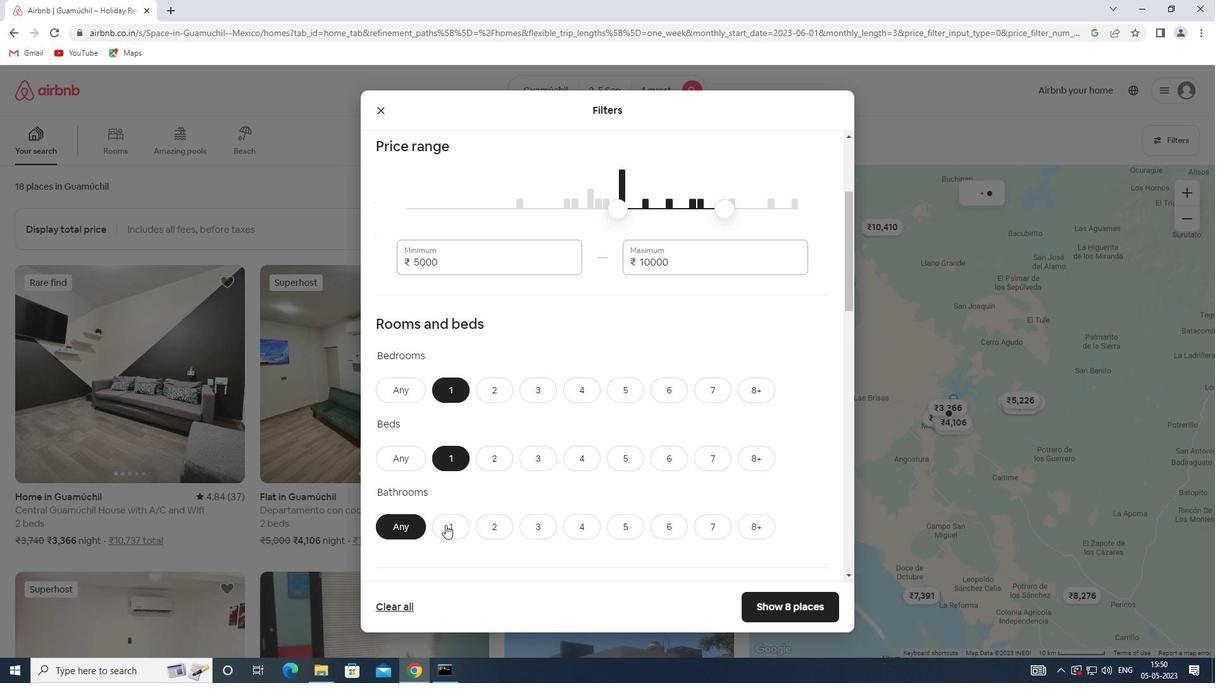 
Action: Mouse pressed left at (448, 533)
Screenshot: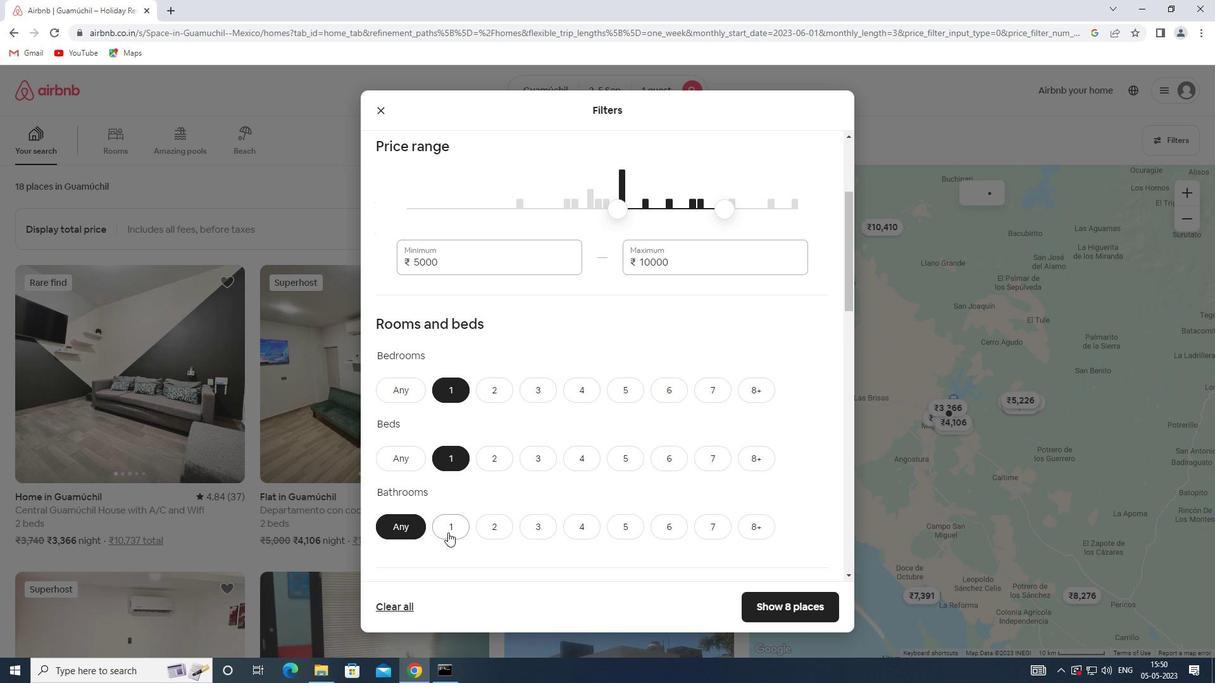 
Action: Mouse moved to (515, 387)
Screenshot: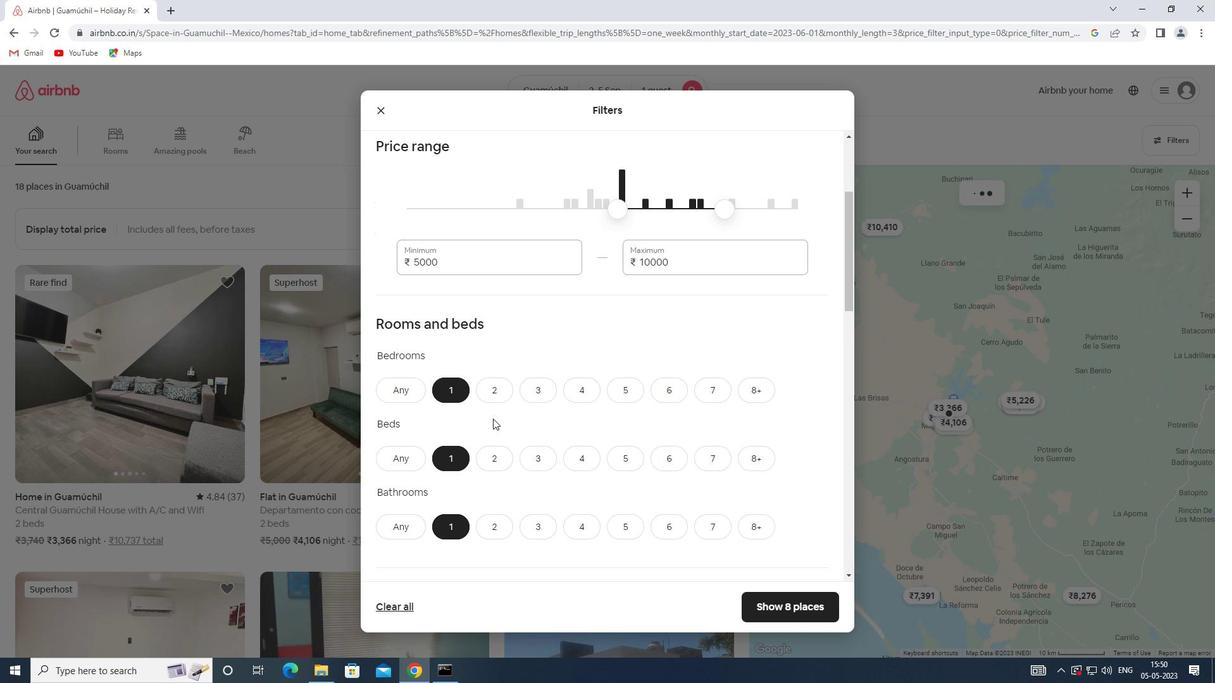
Action: Mouse scrolled (515, 386) with delta (0, 0)
Screenshot: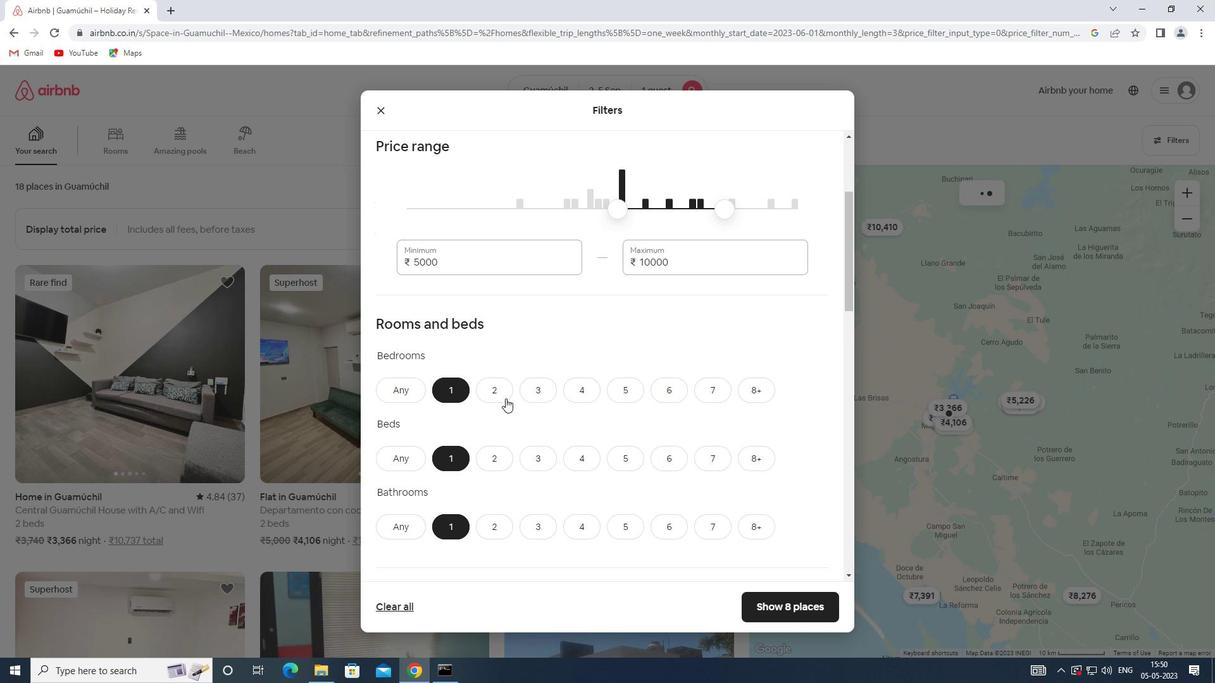 
Action: Mouse scrolled (515, 386) with delta (0, 0)
Screenshot: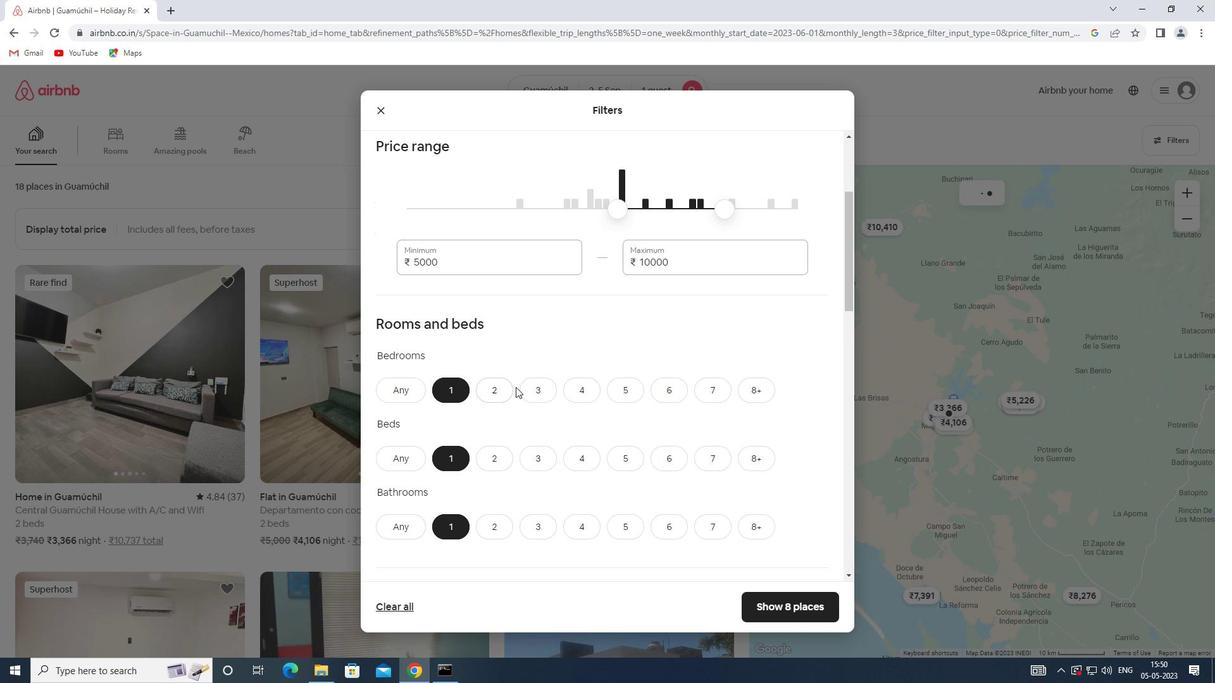 
Action: Mouse scrolled (515, 386) with delta (0, 0)
Screenshot: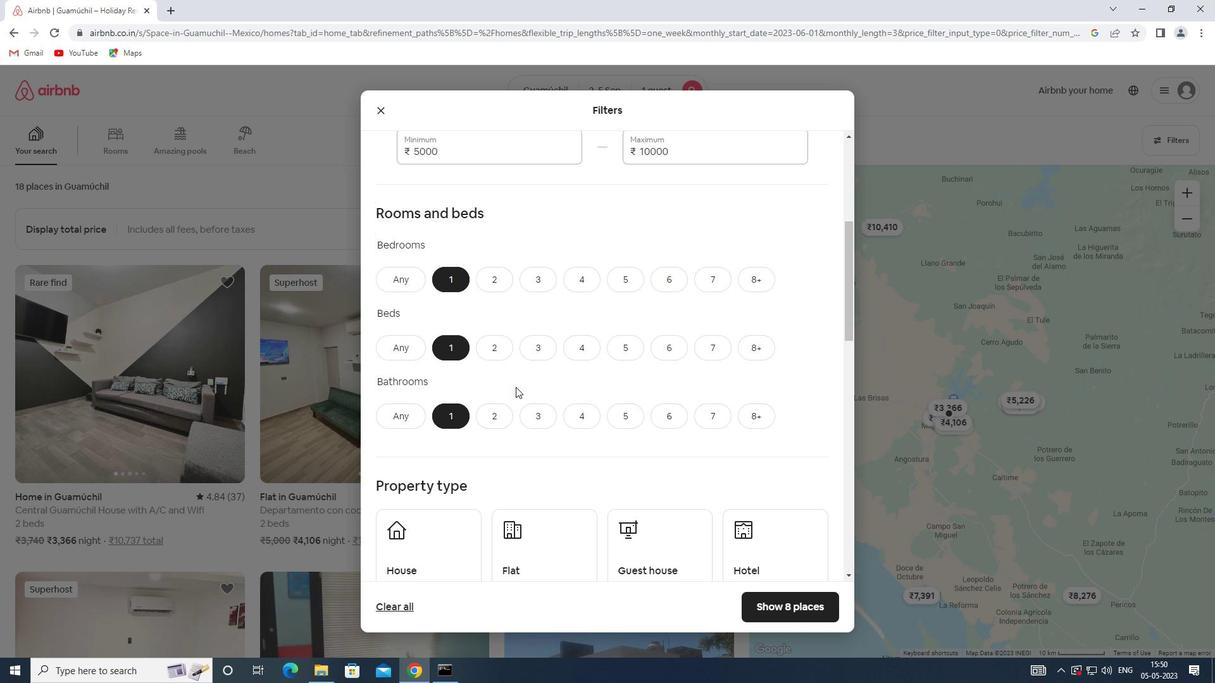 
Action: Mouse scrolled (515, 386) with delta (0, 0)
Screenshot: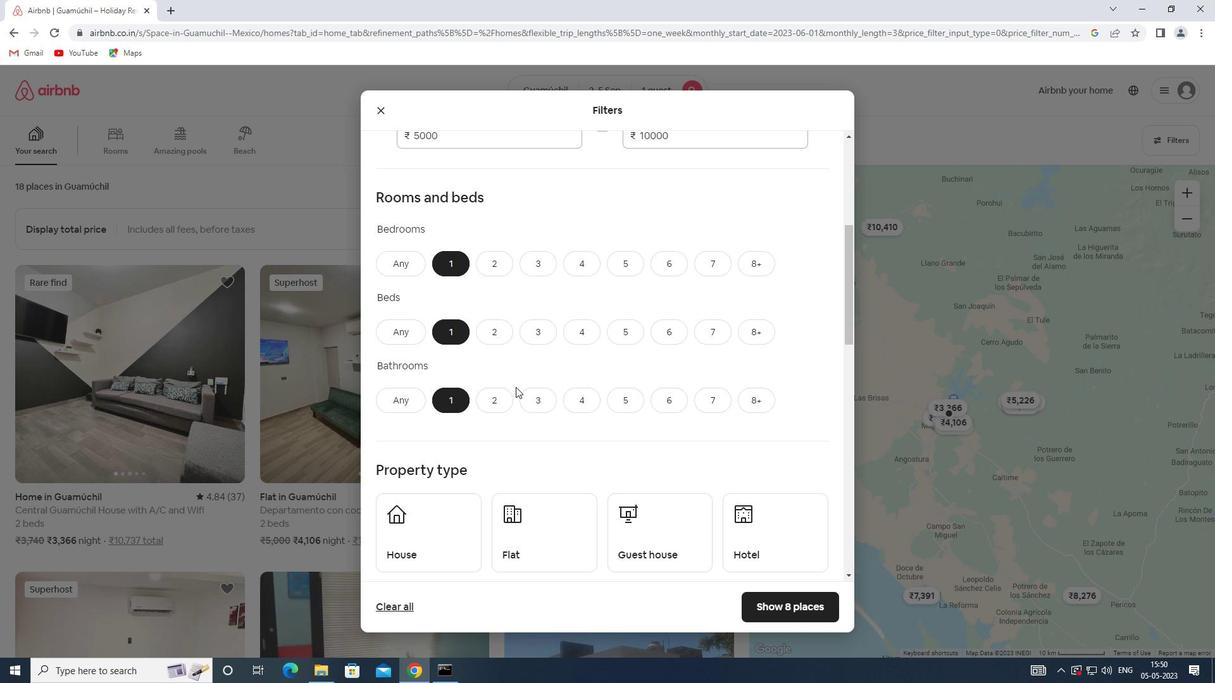 
Action: Mouse moved to (437, 392)
Screenshot: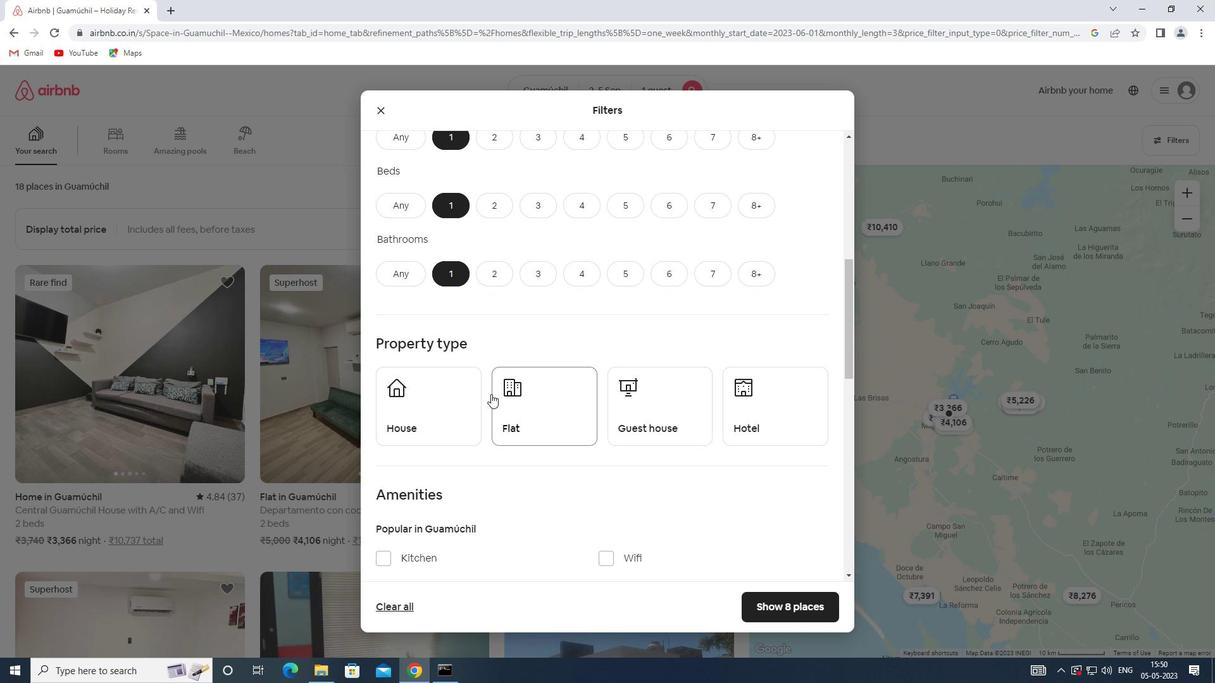 
Action: Mouse pressed left at (437, 392)
Screenshot: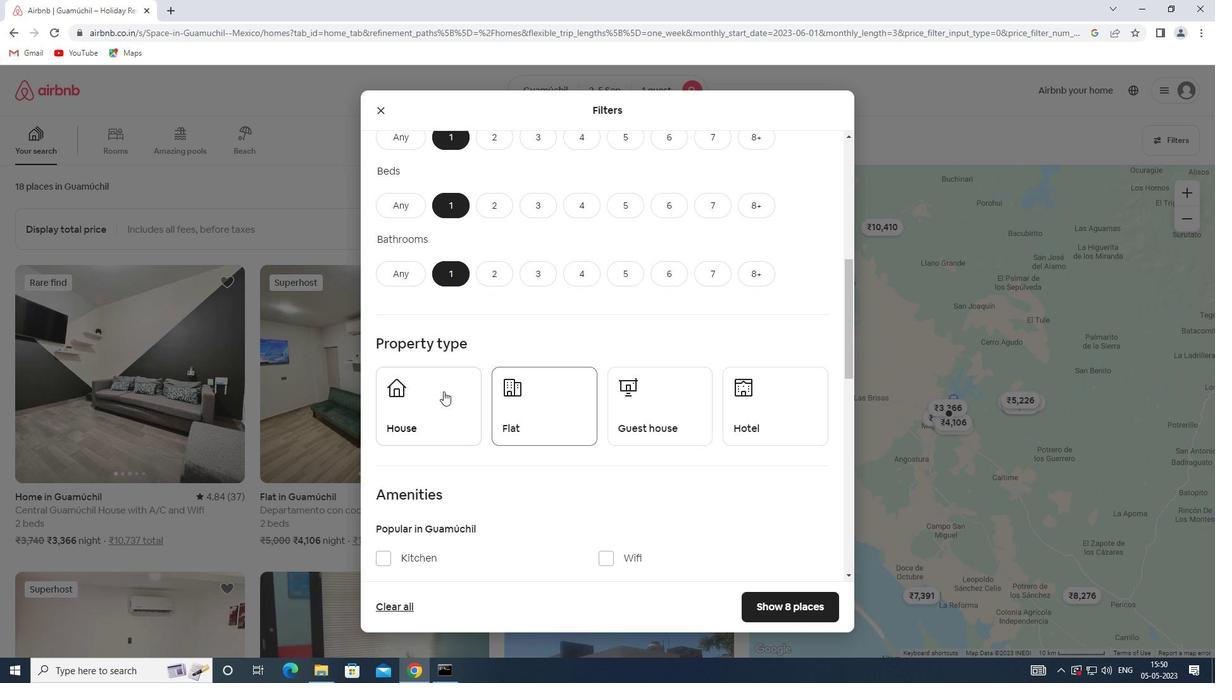 
Action: Mouse moved to (528, 415)
Screenshot: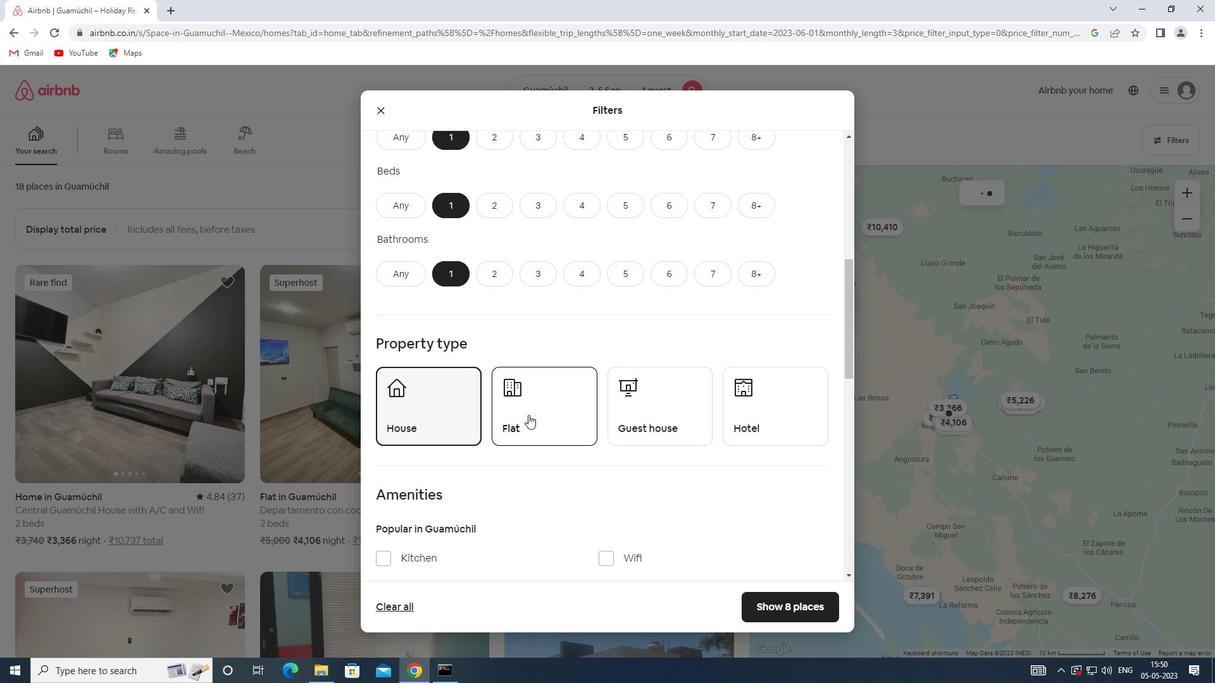 
Action: Mouse pressed left at (528, 415)
Screenshot: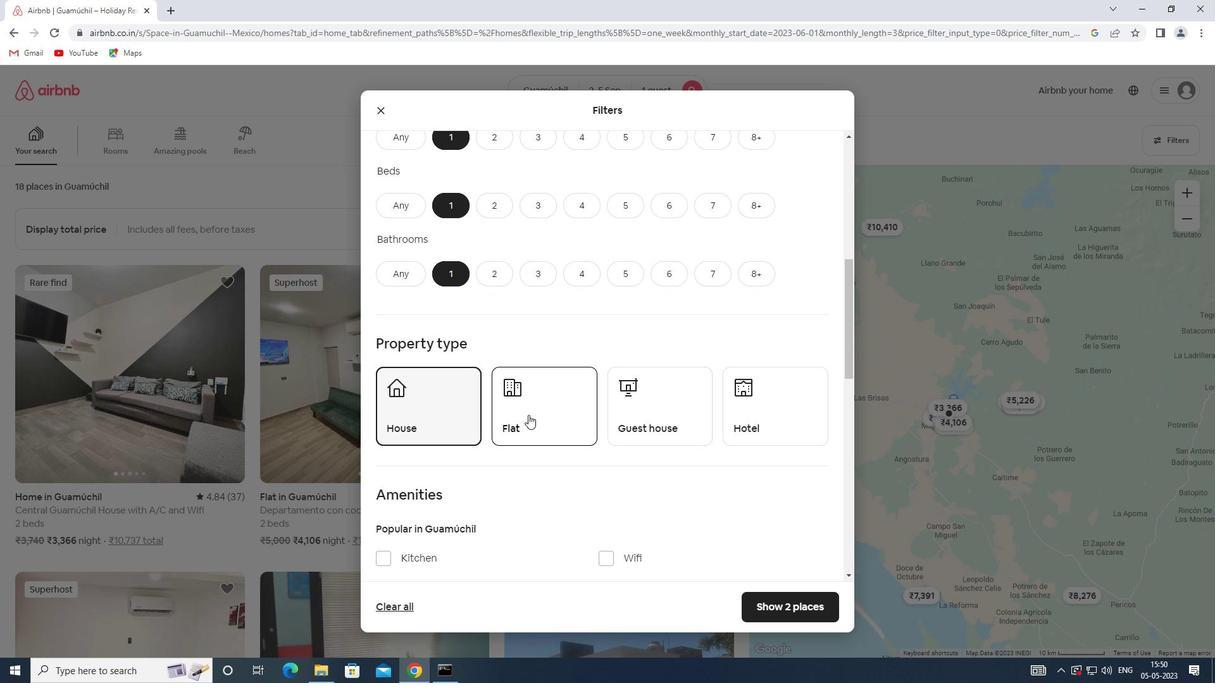 
Action: Mouse moved to (636, 432)
Screenshot: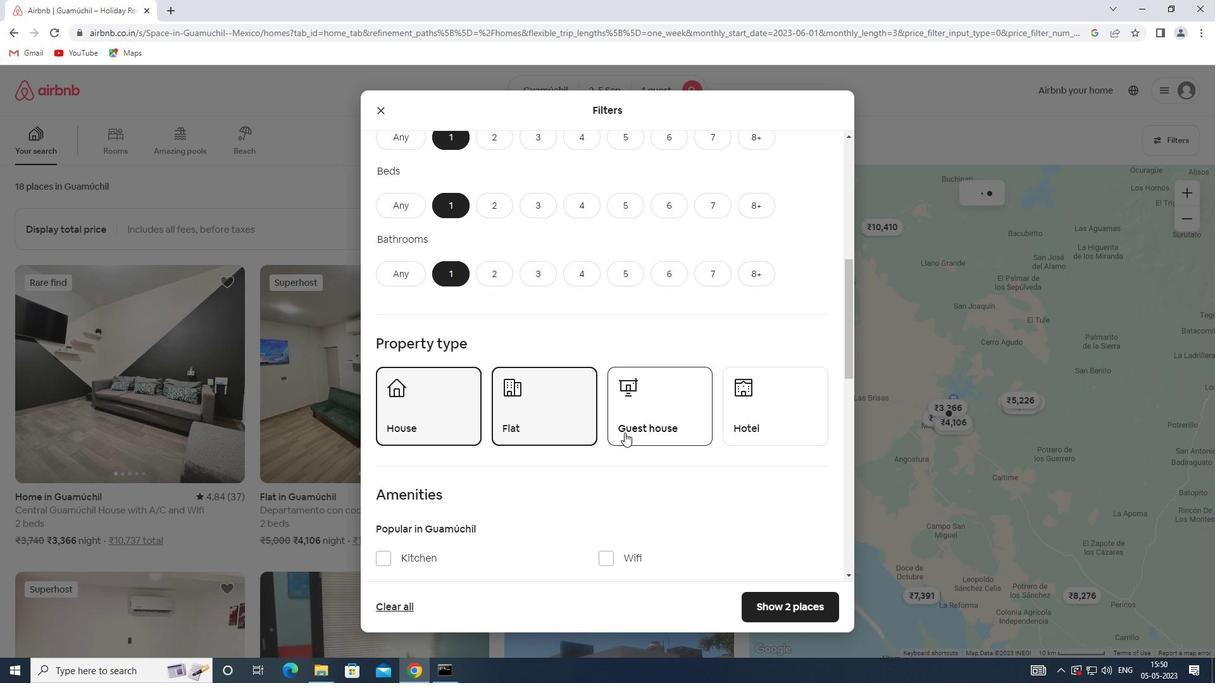 
Action: Mouse pressed left at (636, 432)
Screenshot: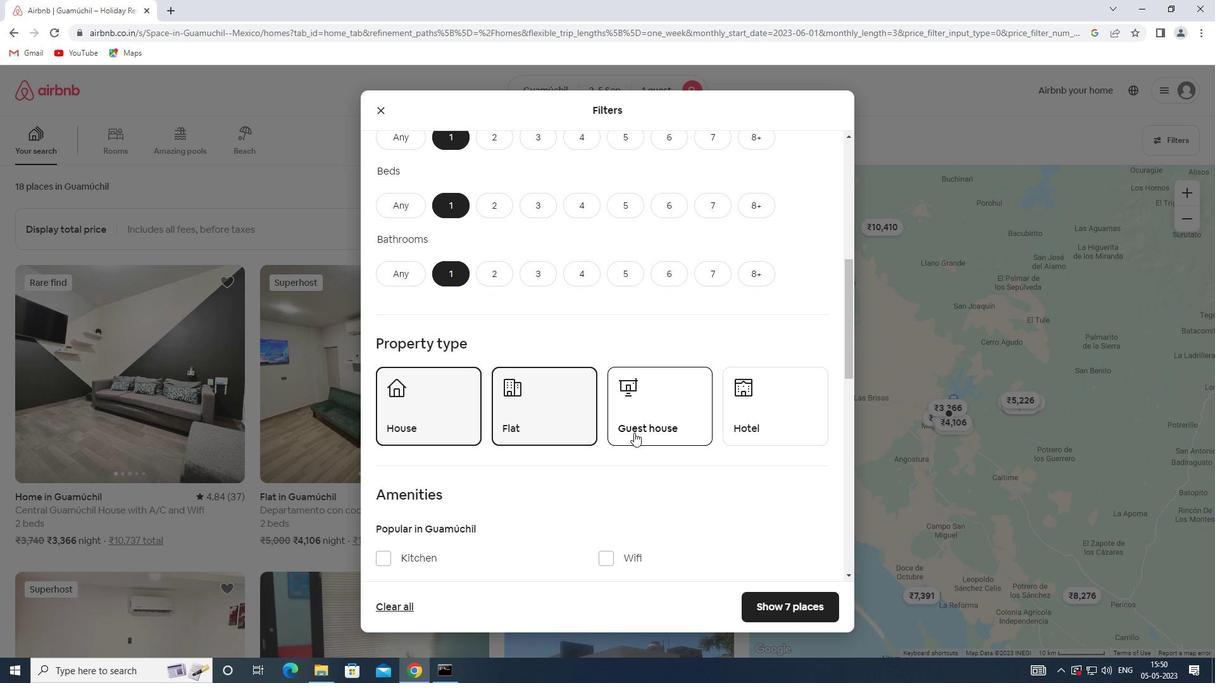 
Action: Mouse moved to (776, 407)
Screenshot: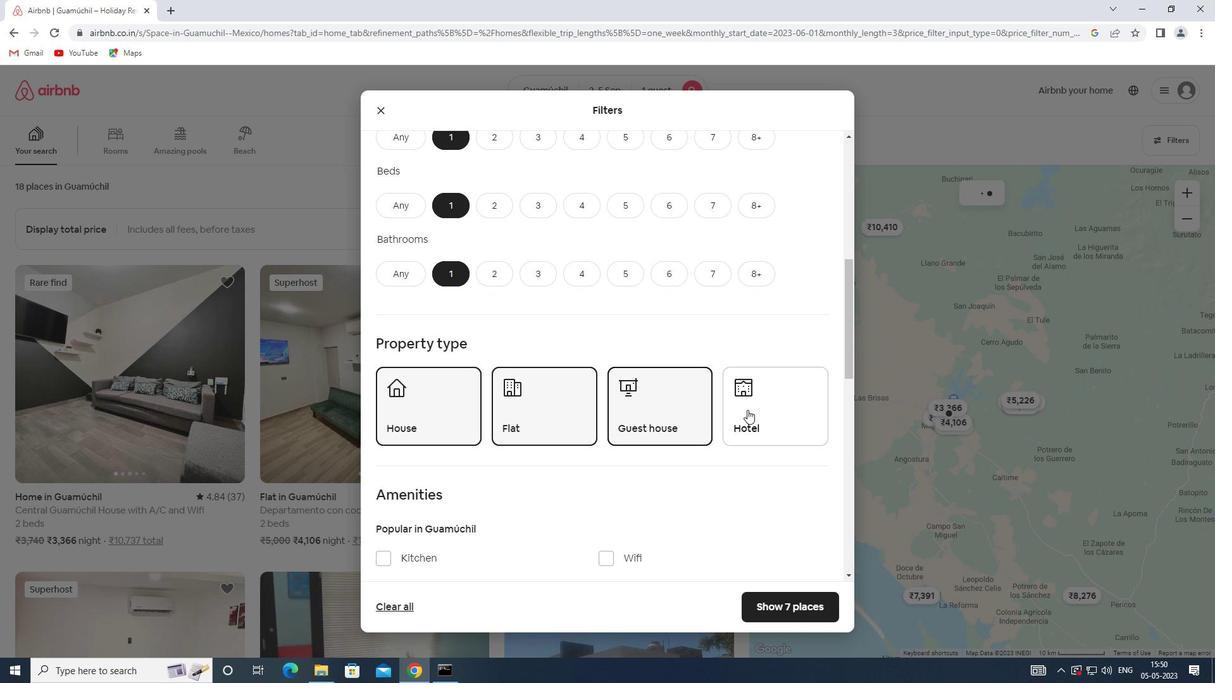 
Action: Mouse pressed left at (776, 407)
Screenshot: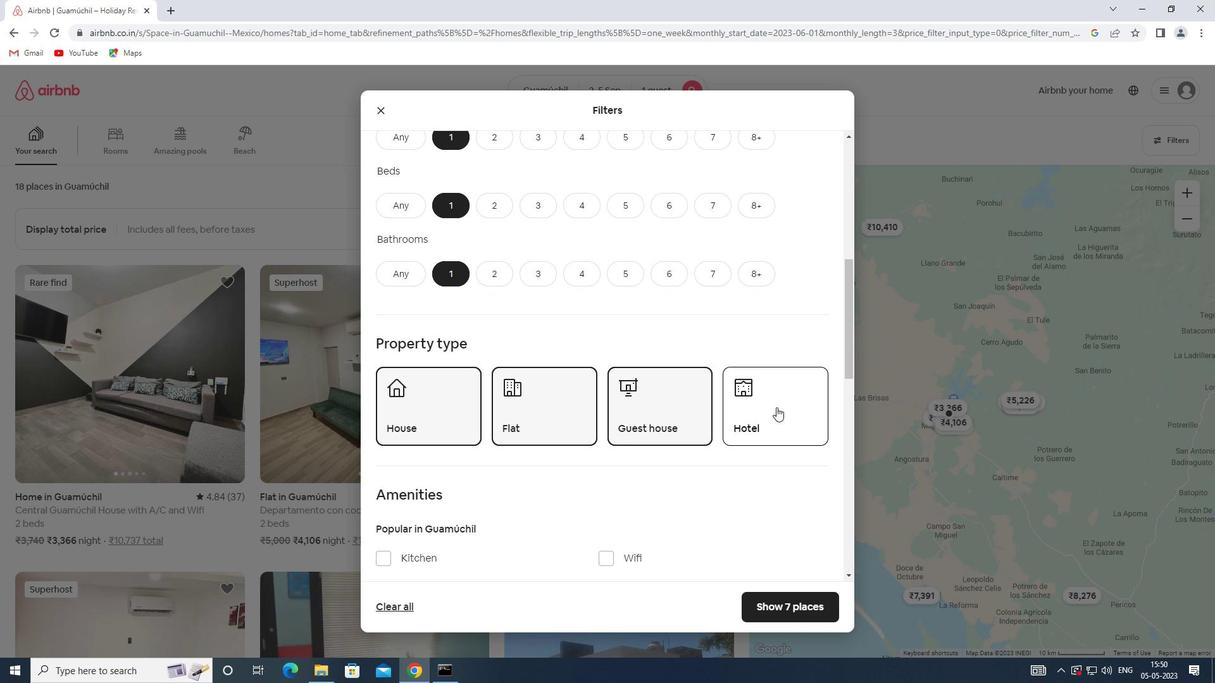 
Action: Mouse moved to (673, 372)
Screenshot: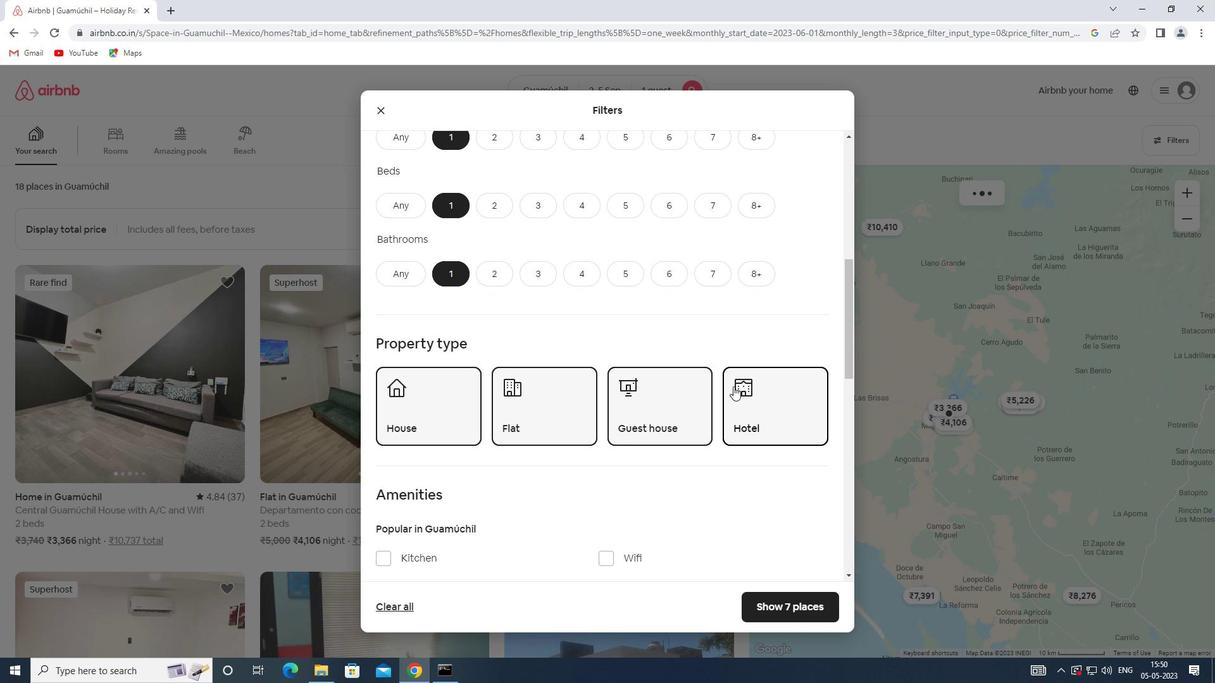 
Action: Mouse scrolled (673, 371) with delta (0, 0)
Screenshot: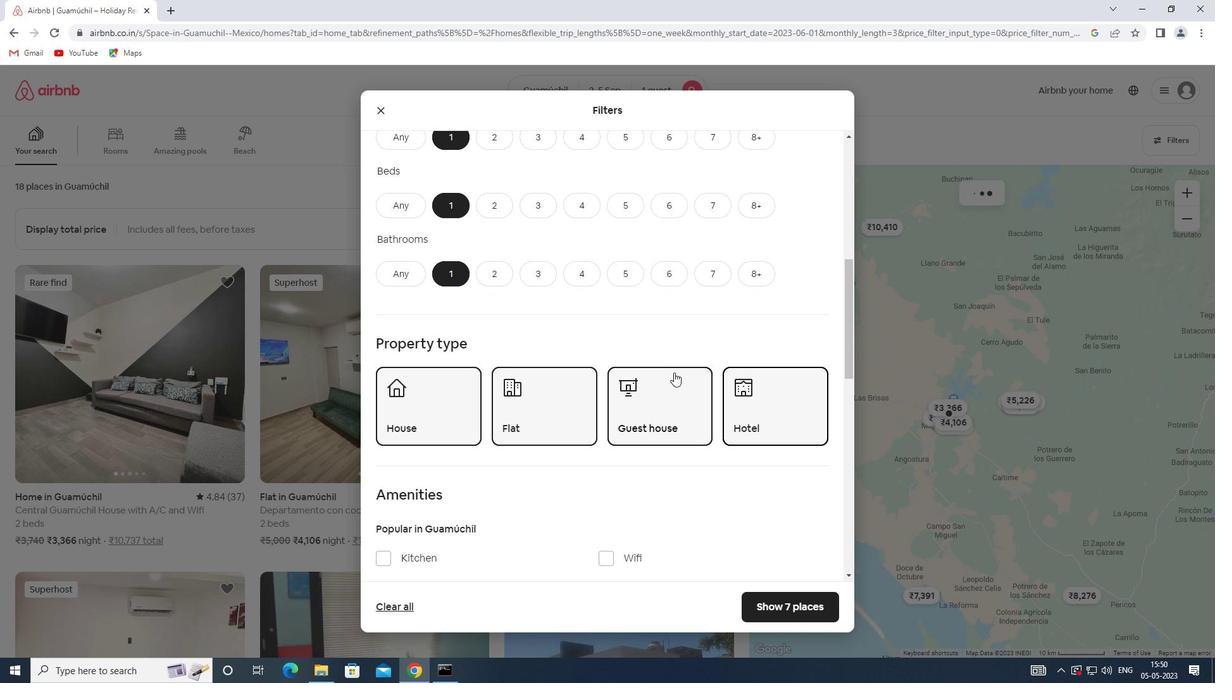 
Action: Mouse scrolled (673, 371) with delta (0, 0)
Screenshot: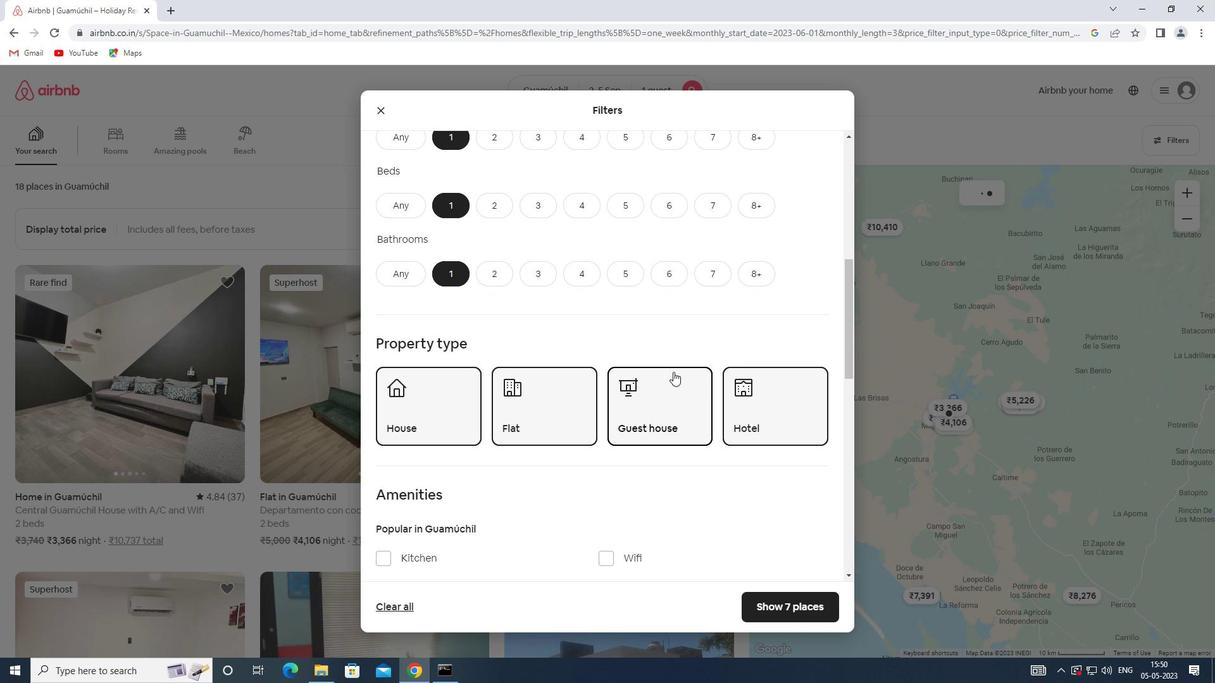 
Action: Mouse scrolled (673, 371) with delta (0, 0)
Screenshot: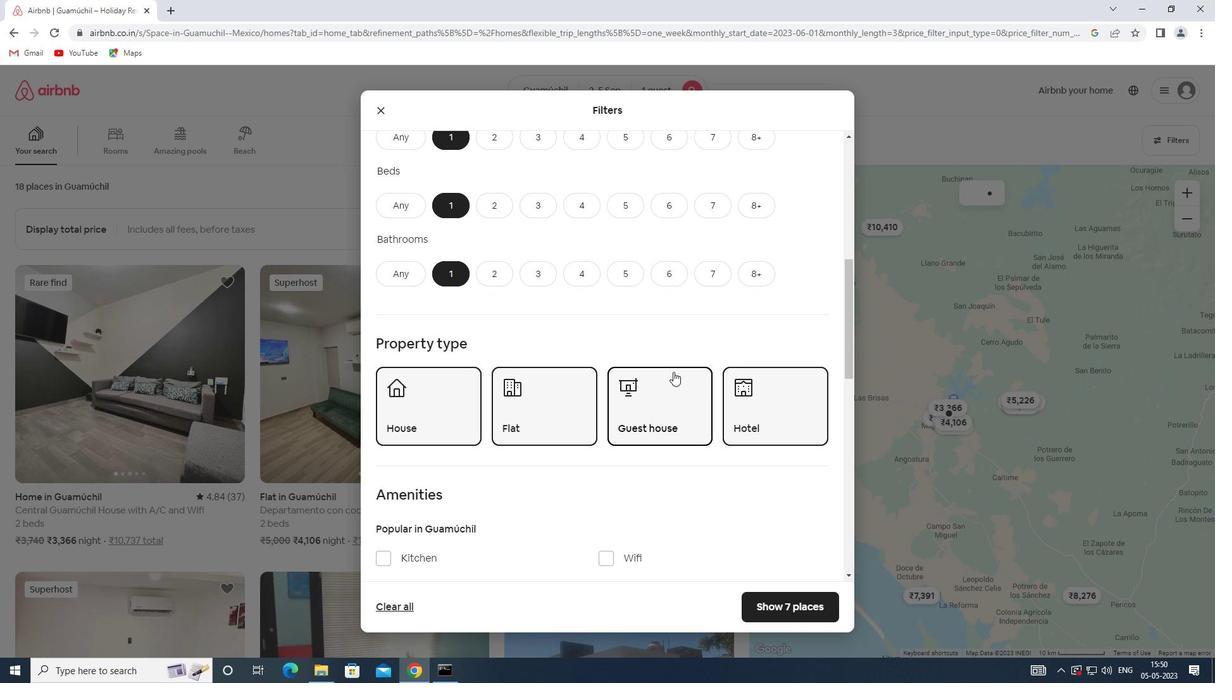 
Action: Mouse scrolled (673, 371) with delta (0, 0)
Screenshot: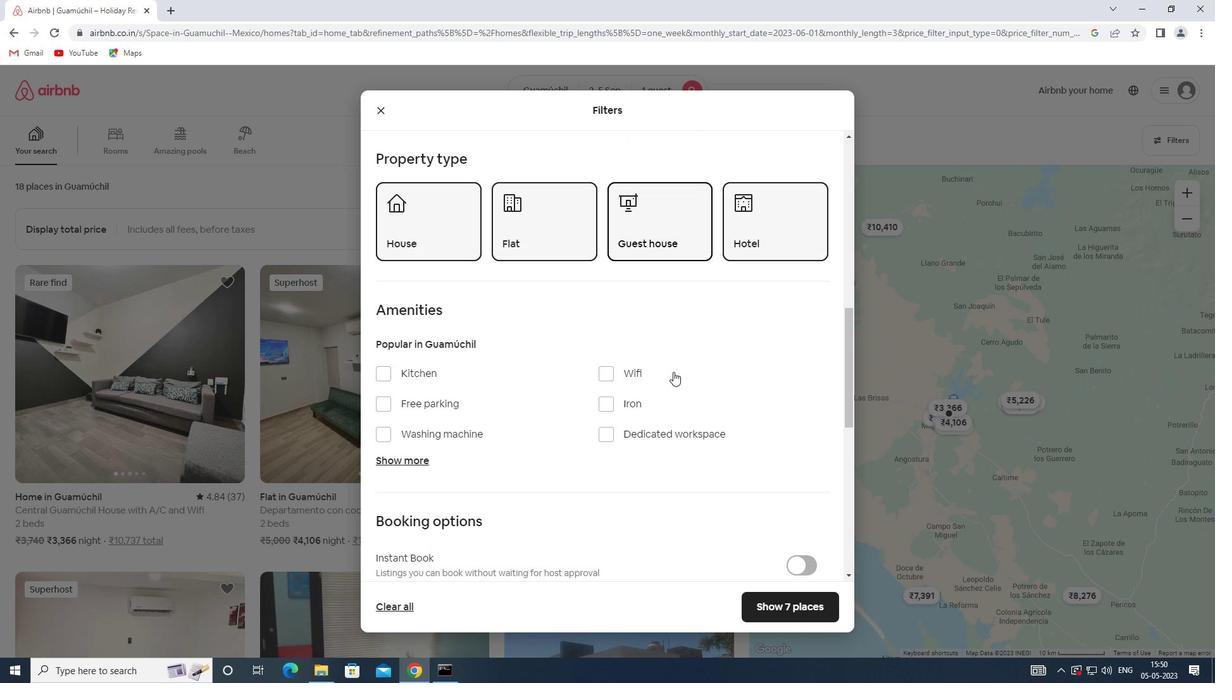 
Action: Mouse scrolled (673, 371) with delta (0, 0)
Screenshot: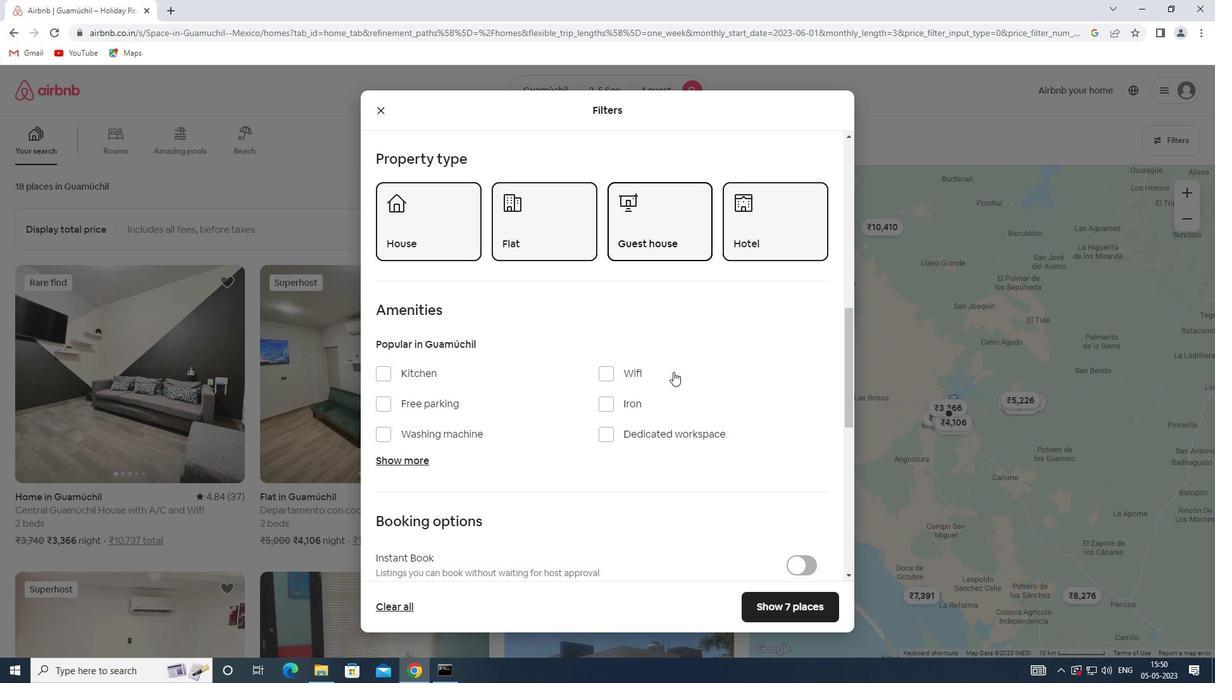 
Action: Mouse scrolled (673, 371) with delta (0, 0)
Screenshot: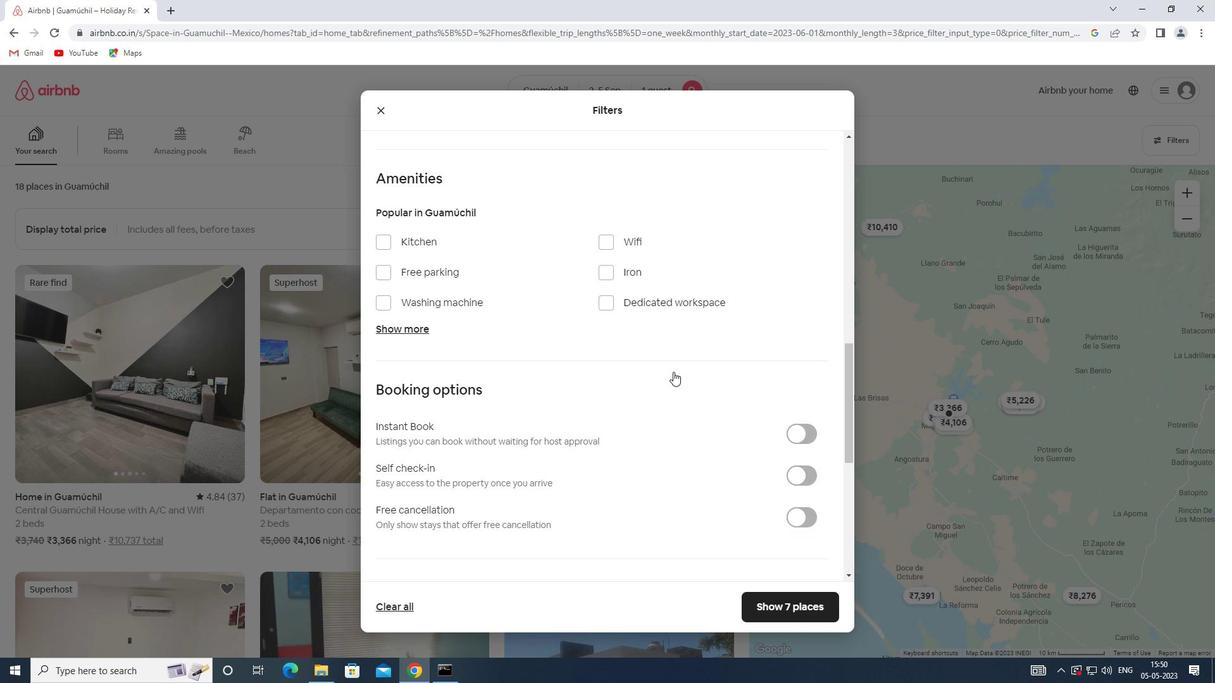 
Action: Mouse scrolled (673, 371) with delta (0, 0)
Screenshot: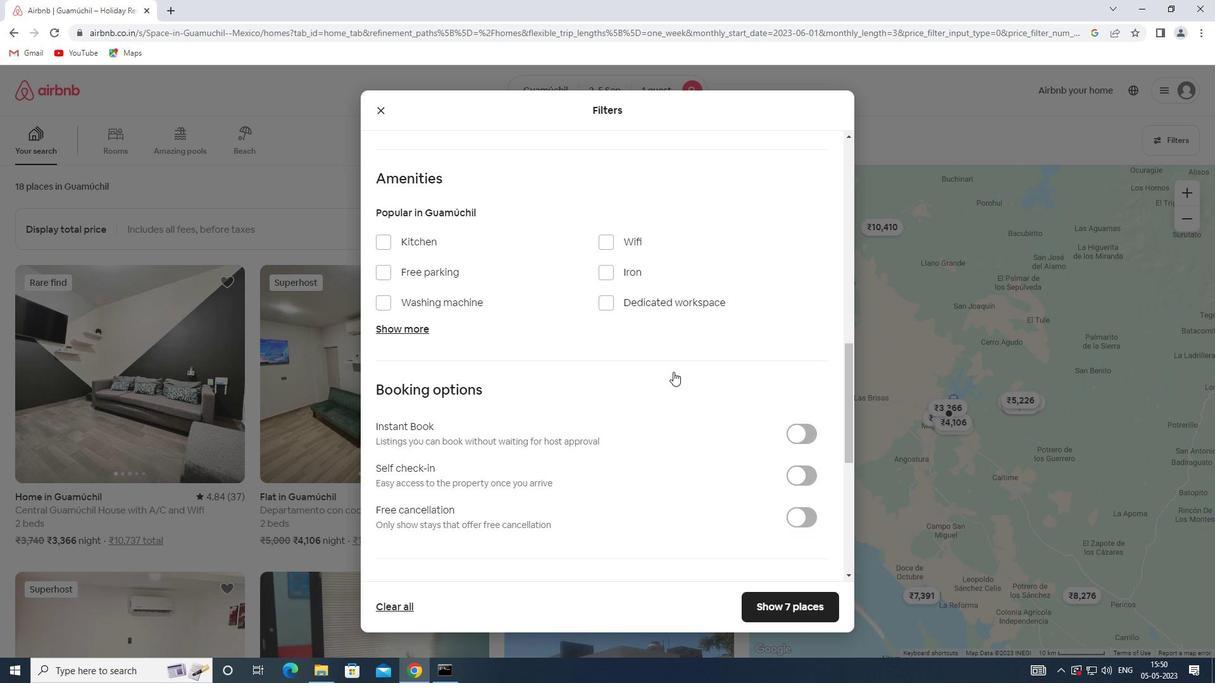 
Action: Mouse scrolled (673, 371) with delta (0, 0)
Screenshot: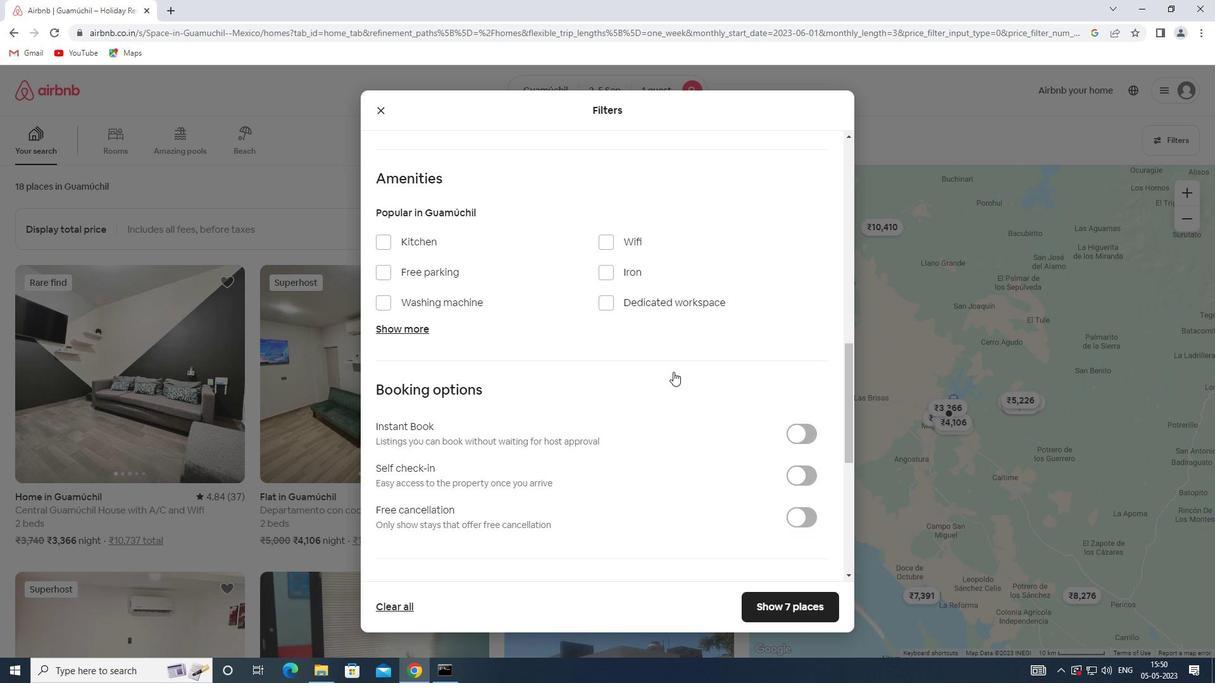 
Action: Mouse moved to (795, 289)
Screenshot: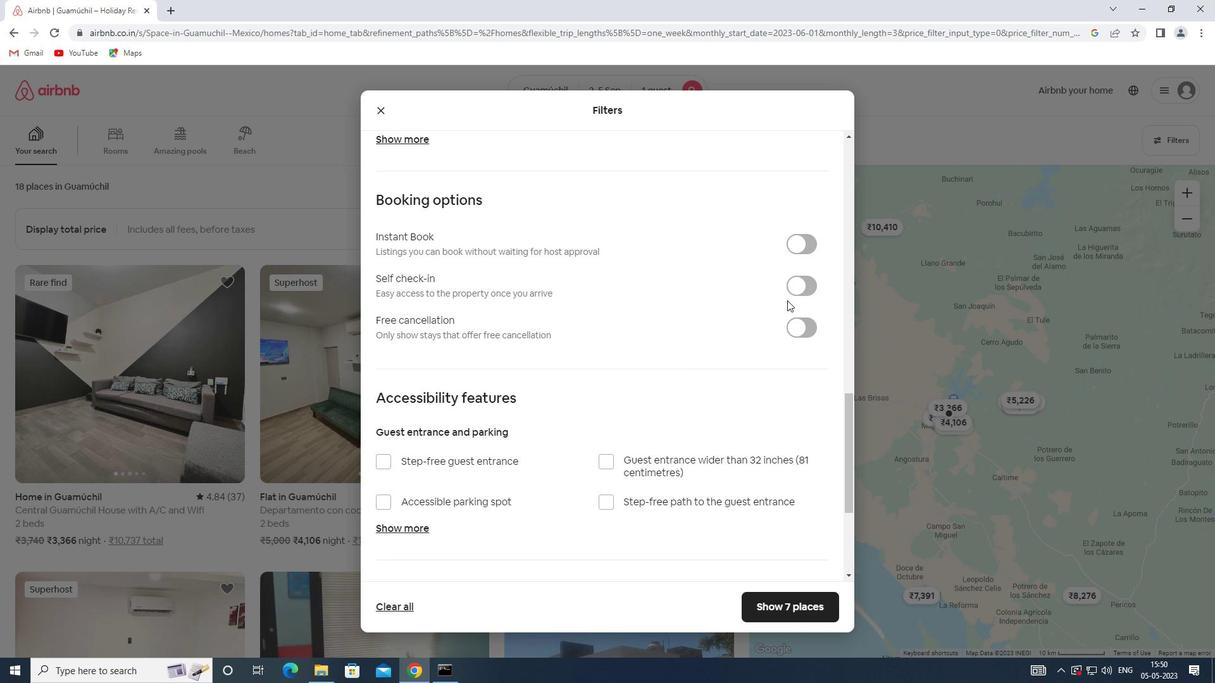 
Action: Mouse pressed left at (795, 289)
Screenshot: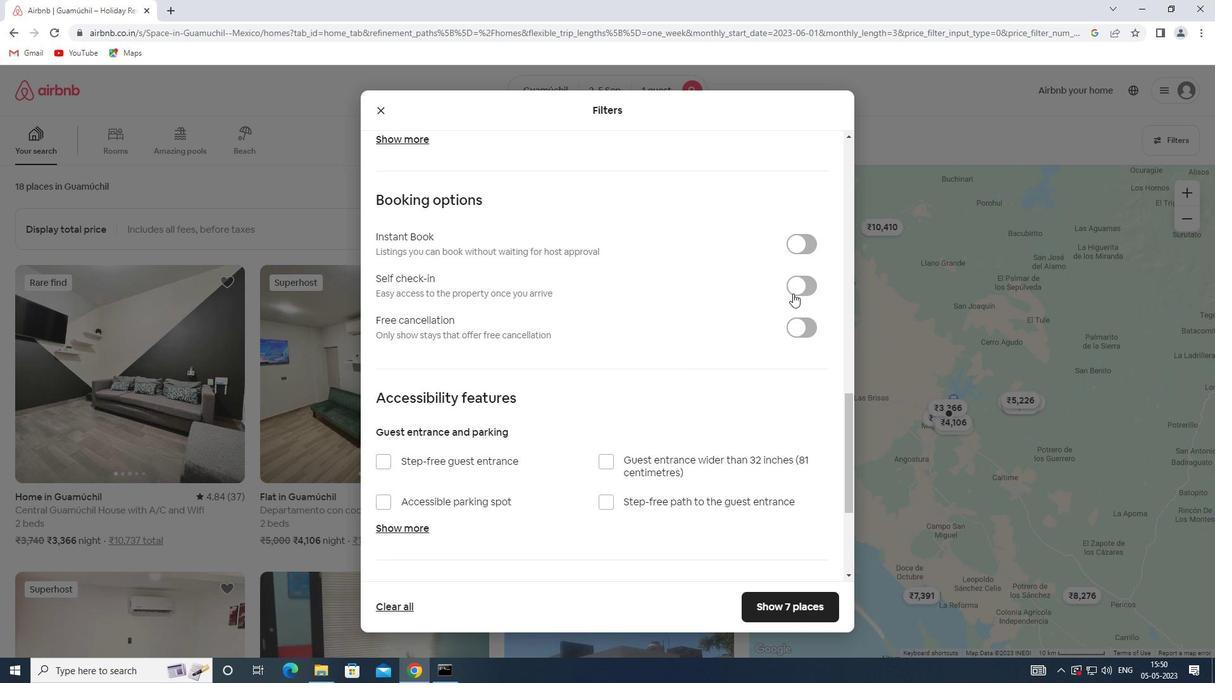 
Action: Mouse moved to (476, 382)
Screenshot: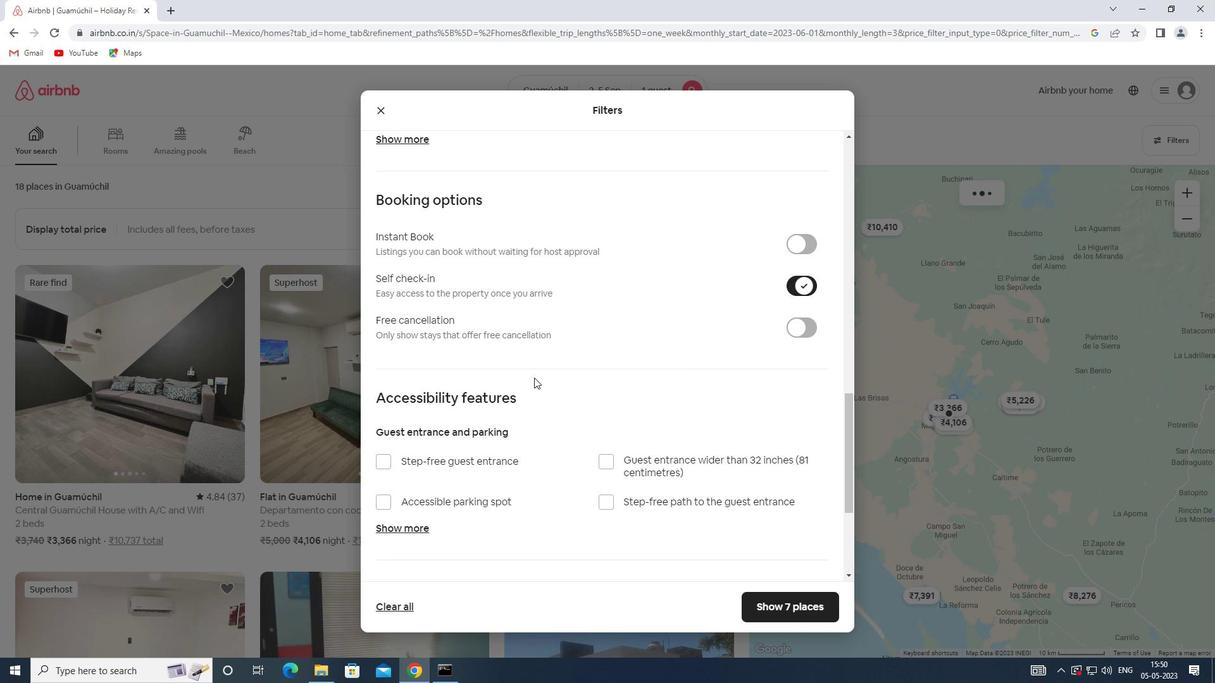 
Action: Mouse scrolled (476, 382) with delta (0, 0)
Screenshot: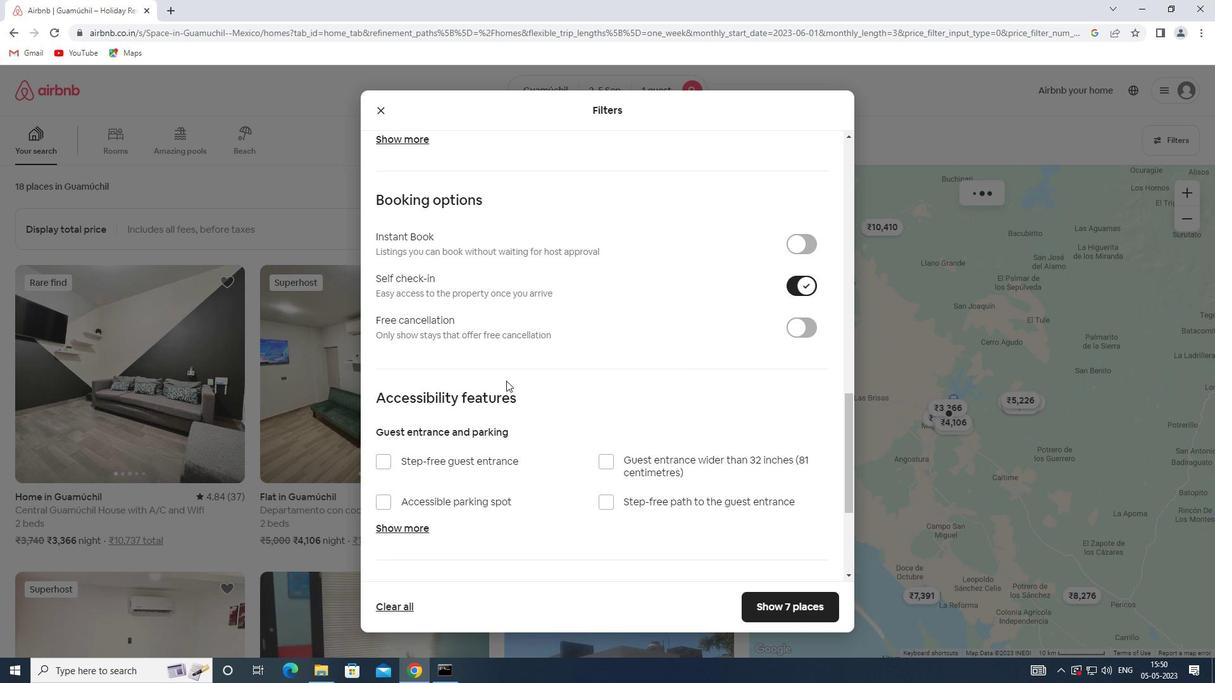 
Action: Mouse scrolled (476, 382) with delta (0, 0)
Screenshot: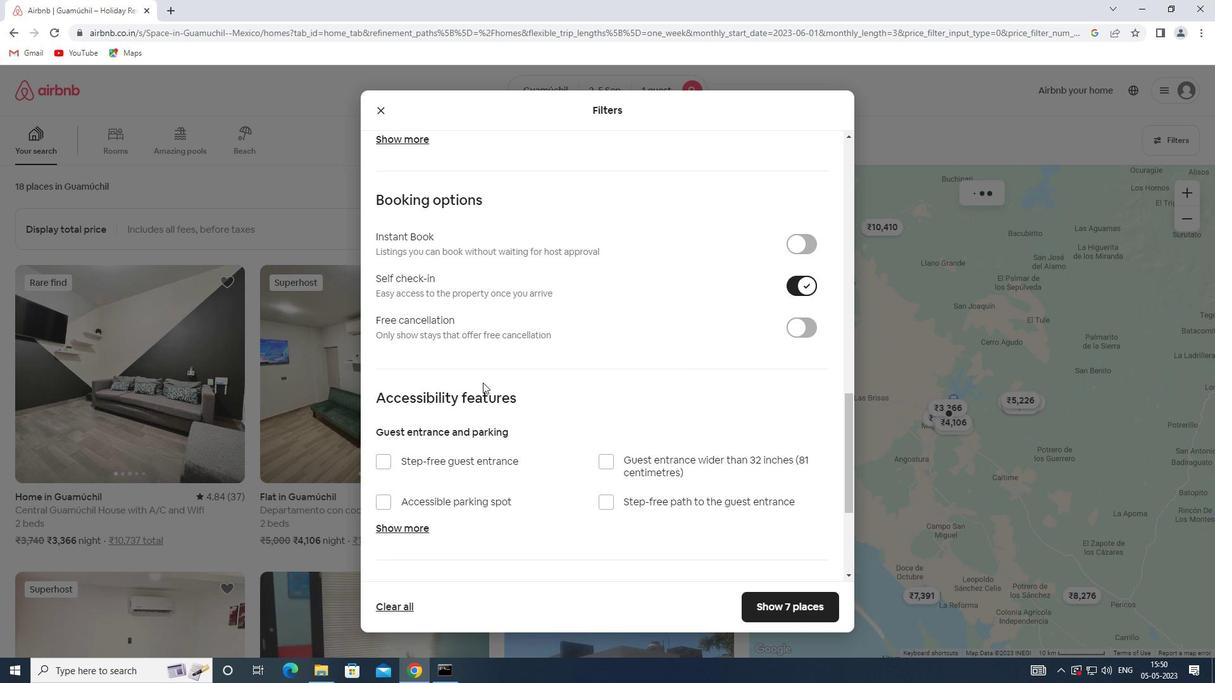 
Action: Mouse scrolled (476, 382) with delta (0, 0)
Screenshot: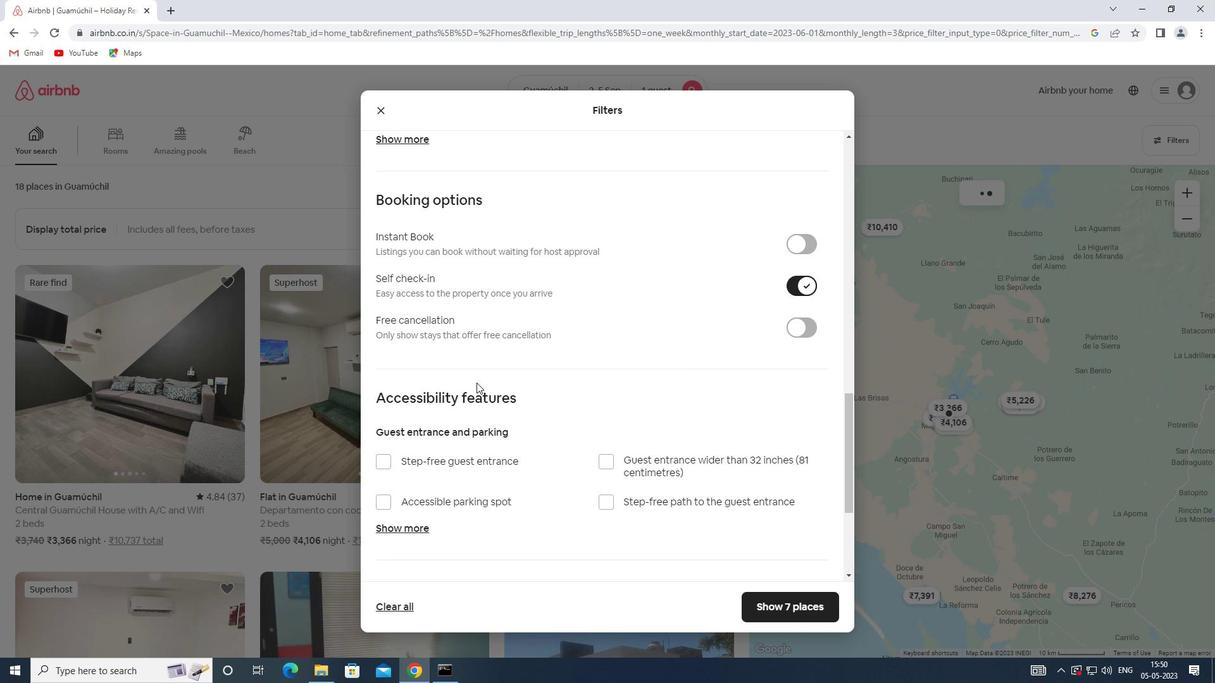 
Action: Mouse scrolled (476, 382) with delta (0, 0)
Screenshot: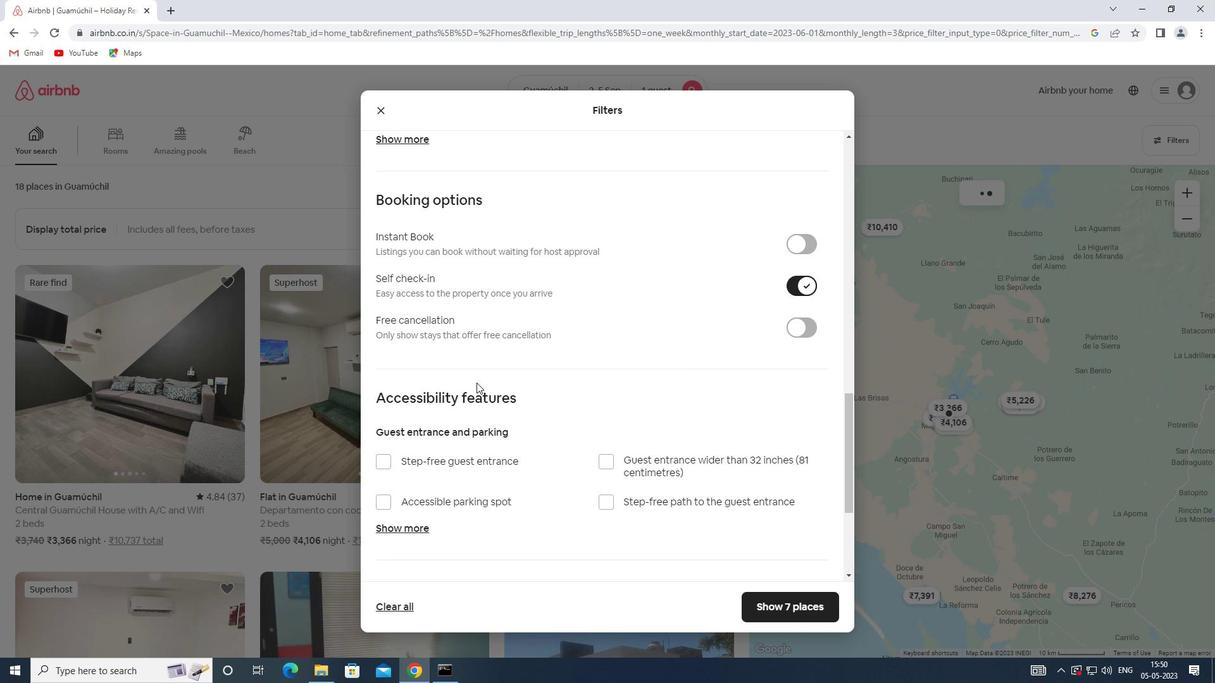 
Action: Mouse scrolled (476, 382) with delta (0, 0)
Screenshot: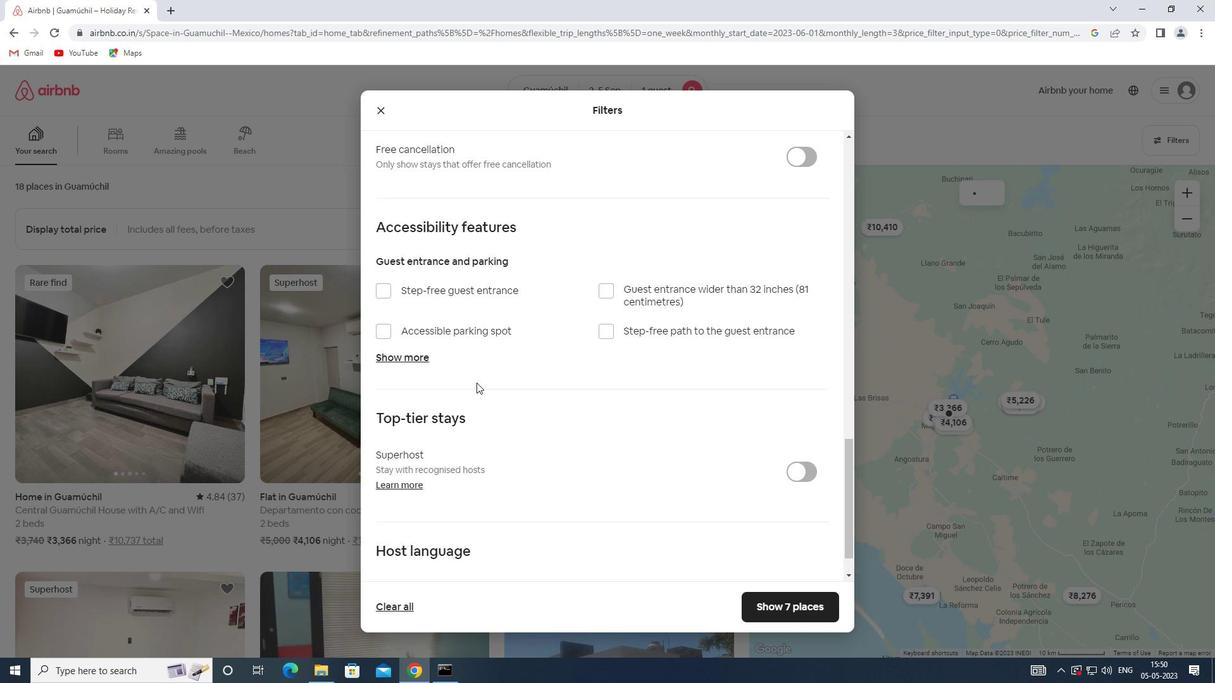 
Action: Mouse scrolled (476, 382) with delta (0, 0)
Screenshot: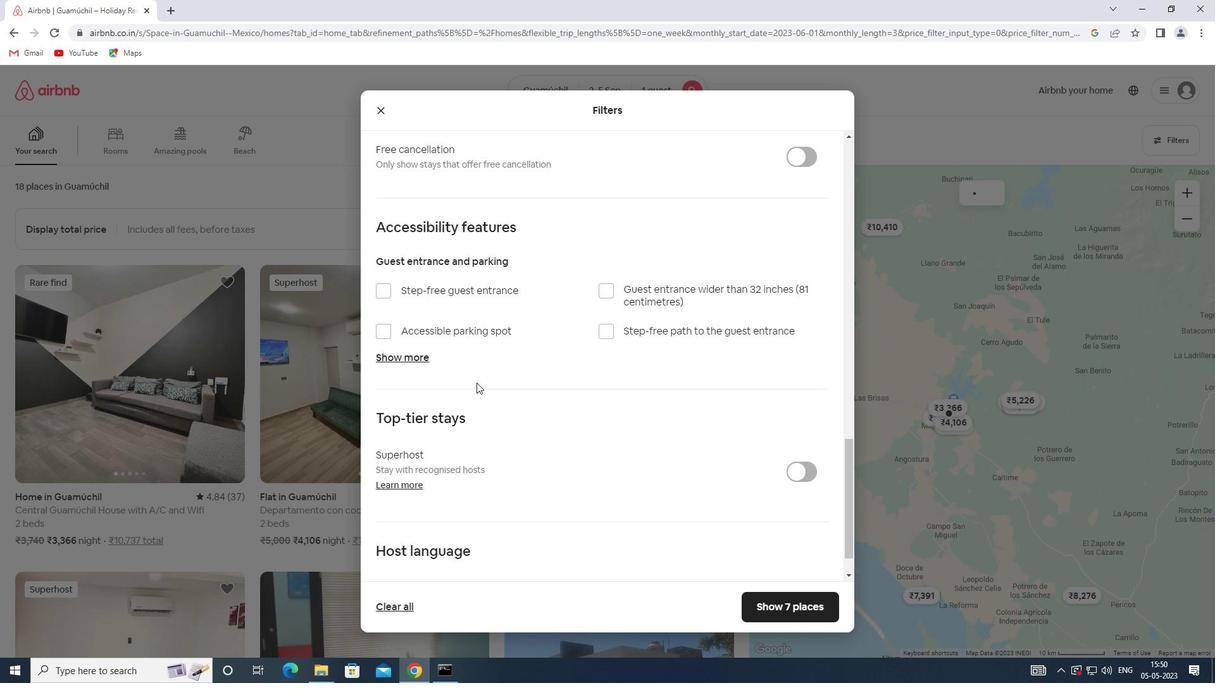 
Action: Mouse scrolled (476, 382) with delta (0, 0)
Screenshot: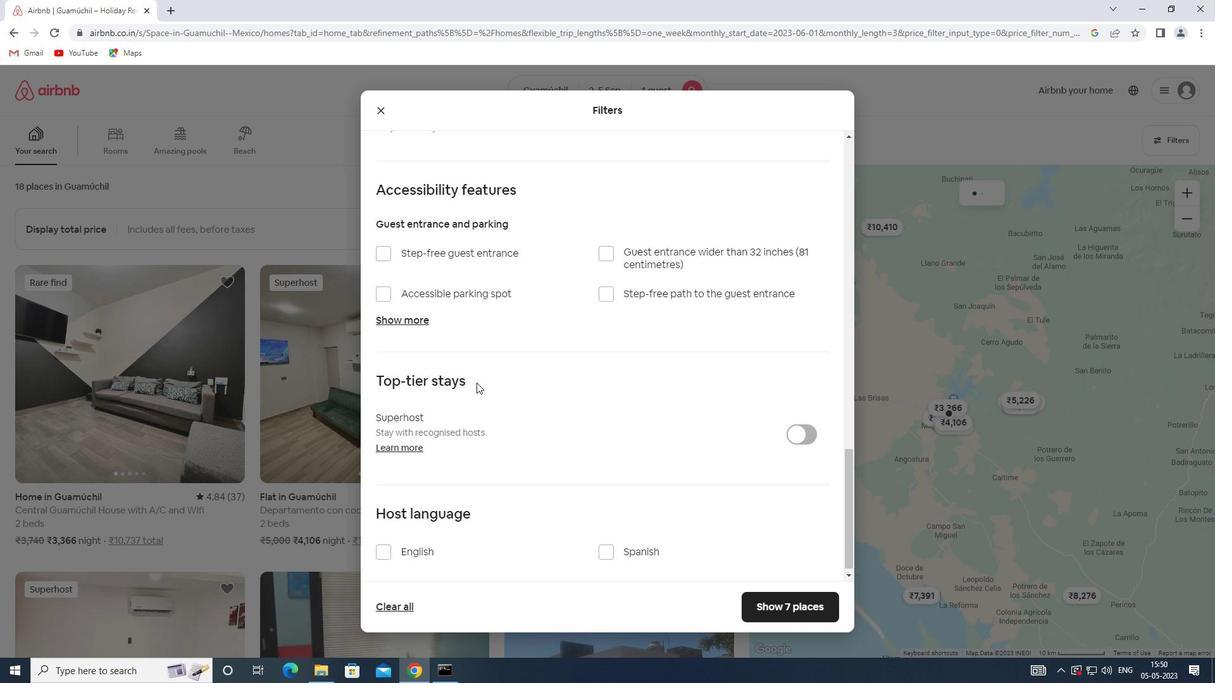 
Action: Mouse moved to (382, 547)
Screenshot: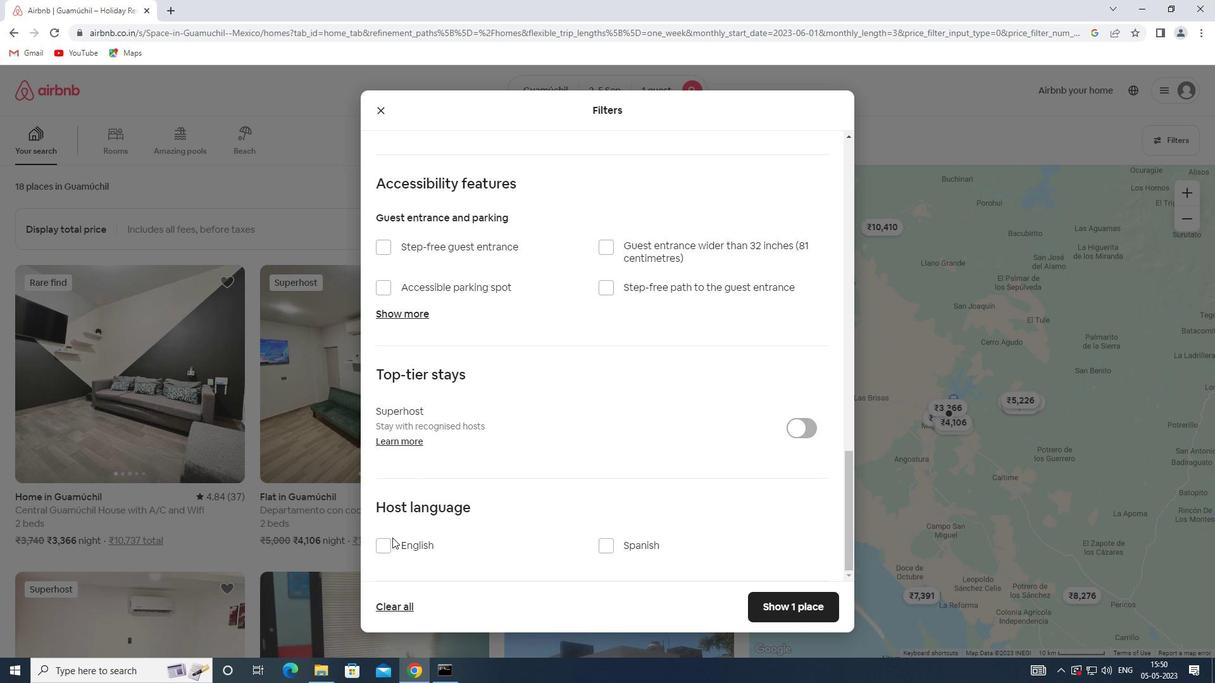 
Action: Mouse pressed left at (382, 547)
Screenshot: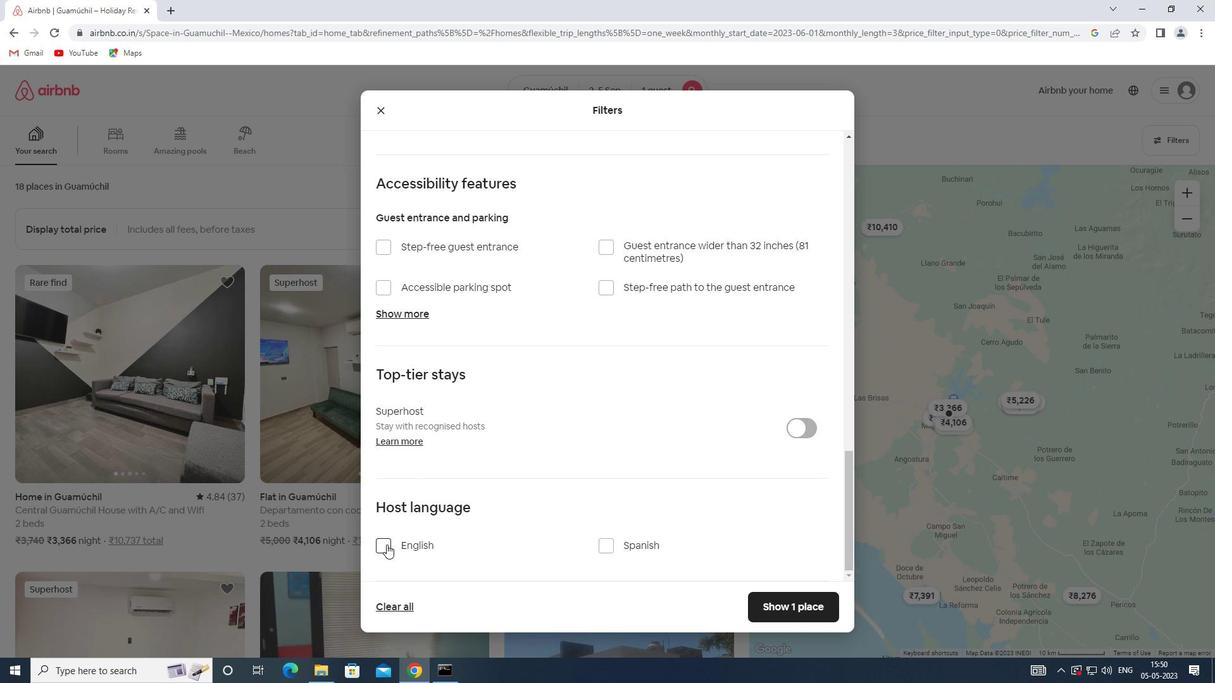 
Action: Mouse moved to (784, 608)
Screenshot: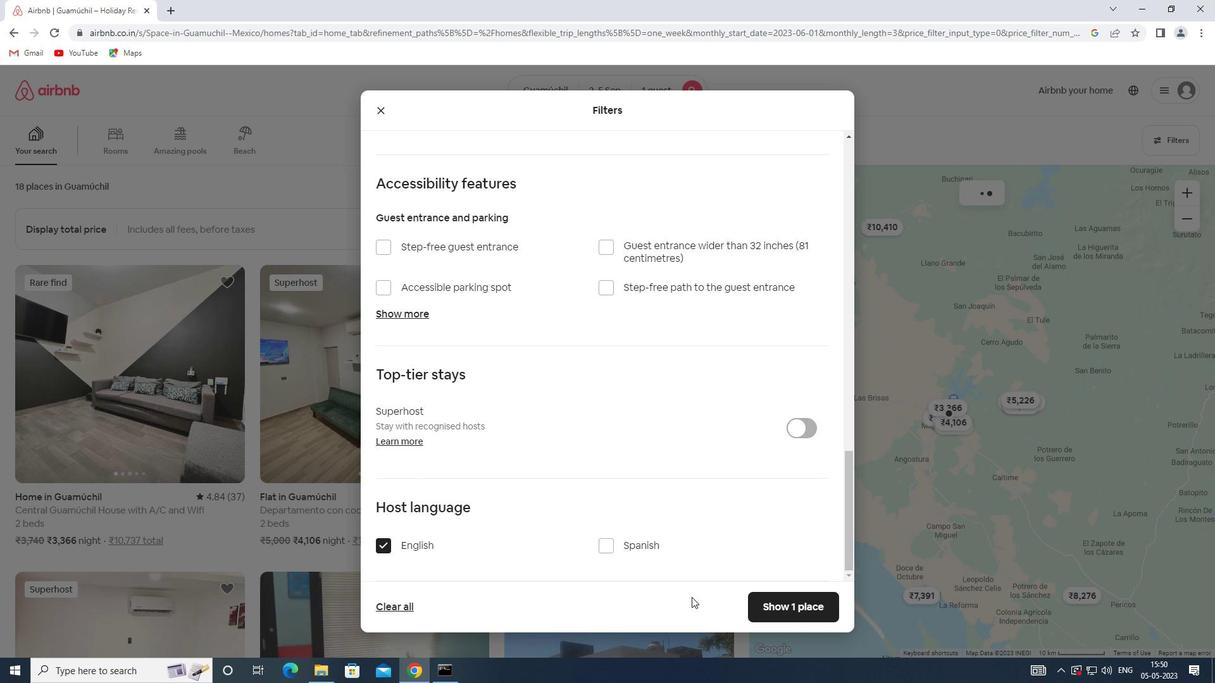 
Action: Mouse pressed left at (784, 608)
Screenshot: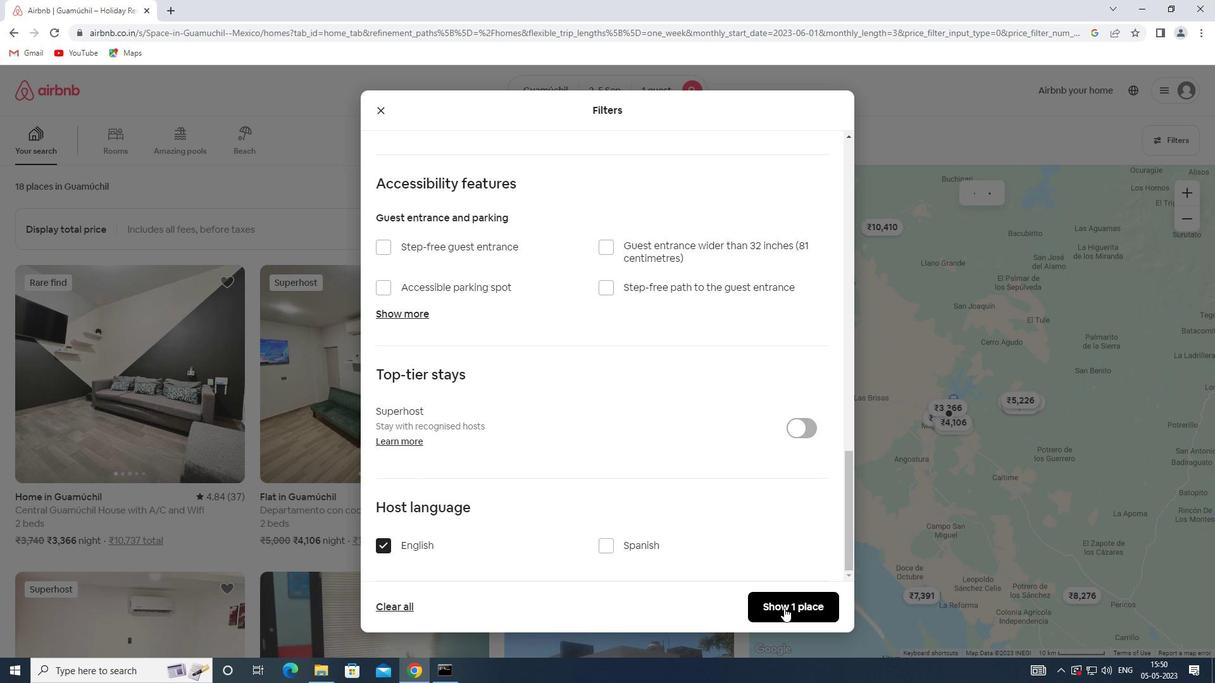 
